 Task: Look for space in Jining, China from 7th July, 2023 to 15th July, 2023 for 6 adults in price range Rs.15000 to Rs.20000. Place can be entire place with 3 bedrooms having 3 beds and 3 bathrooms. Property type can be house, flat, guest house. Booking option can be shelf check-in. Required host language is Chinese (Simplified).
Action: Mouse moved to (679, 98)
Screenshot: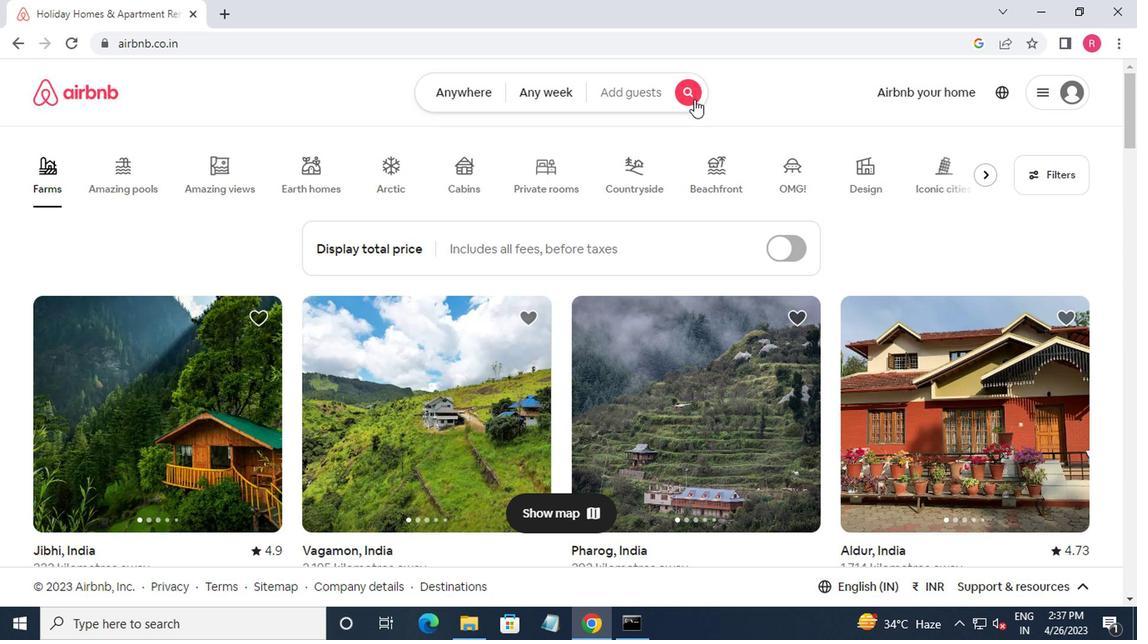 
Action: Mouse pressed left at (679, 98)
Screenshot: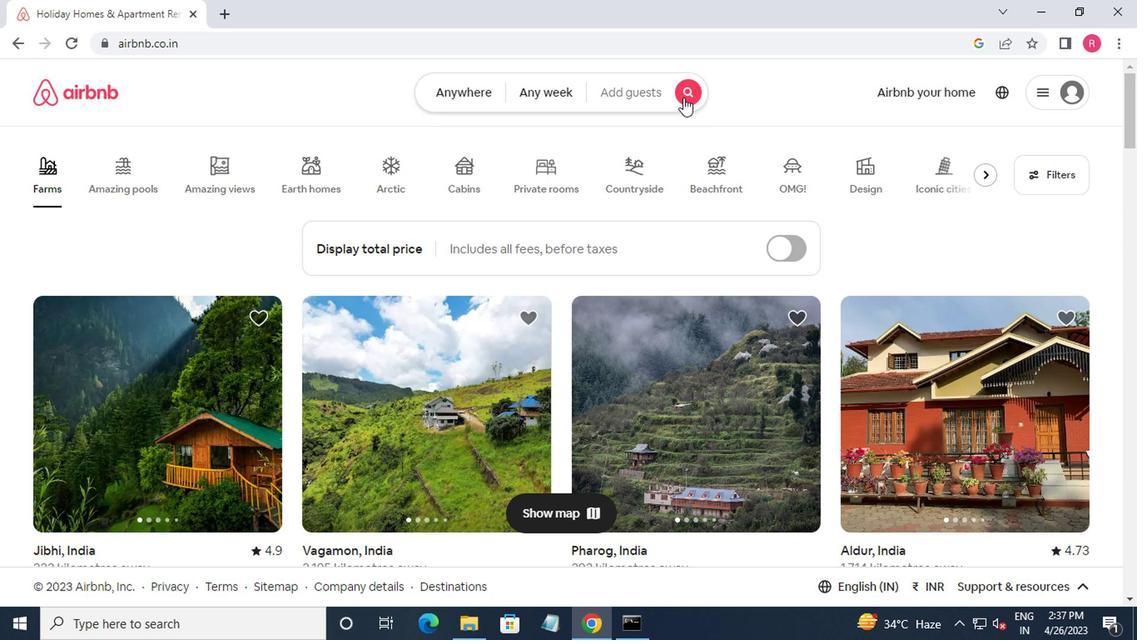
Action: Mouse moved to (417, 159)
Screenshot: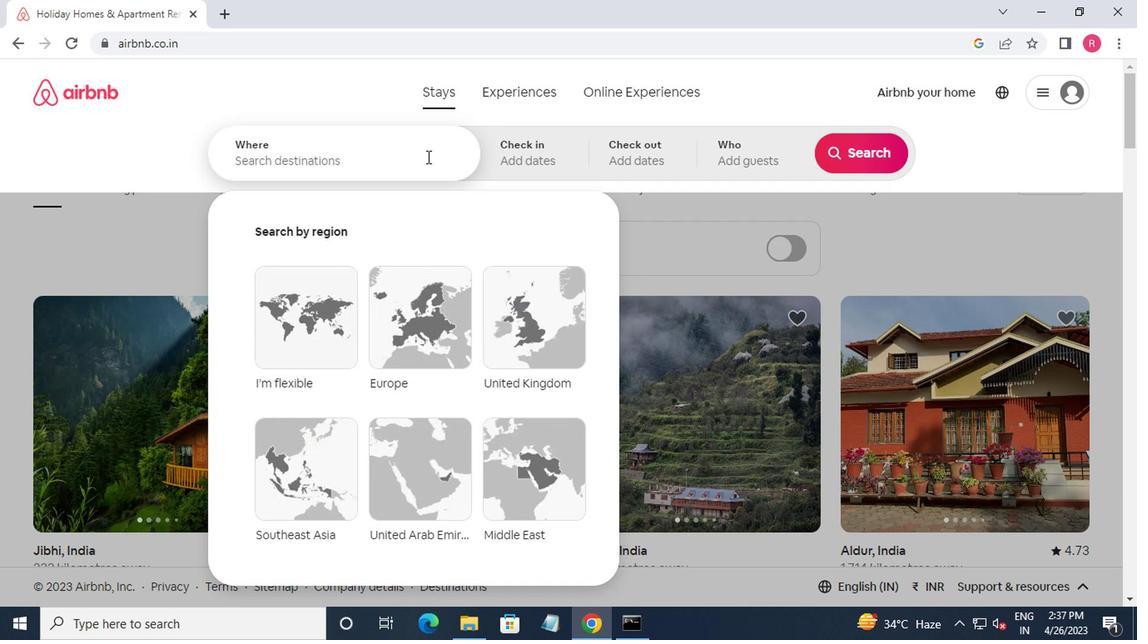 
Action: Mouse pressed left at (417, 159)
Screenshot: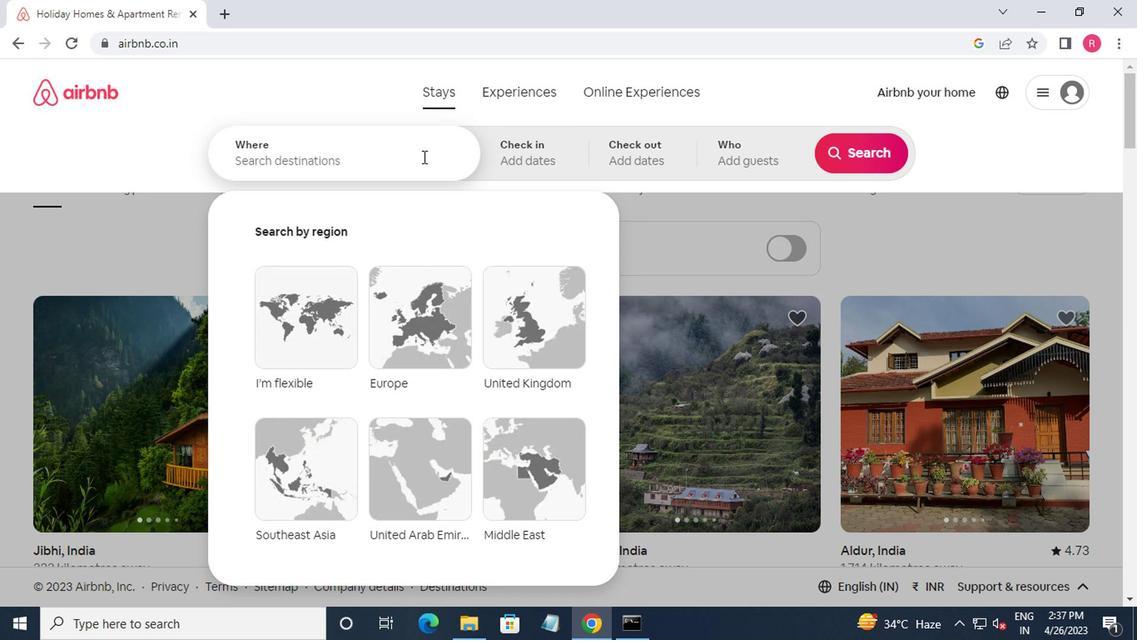 
Action: Mouse moved to (417, 159)
Screenshot: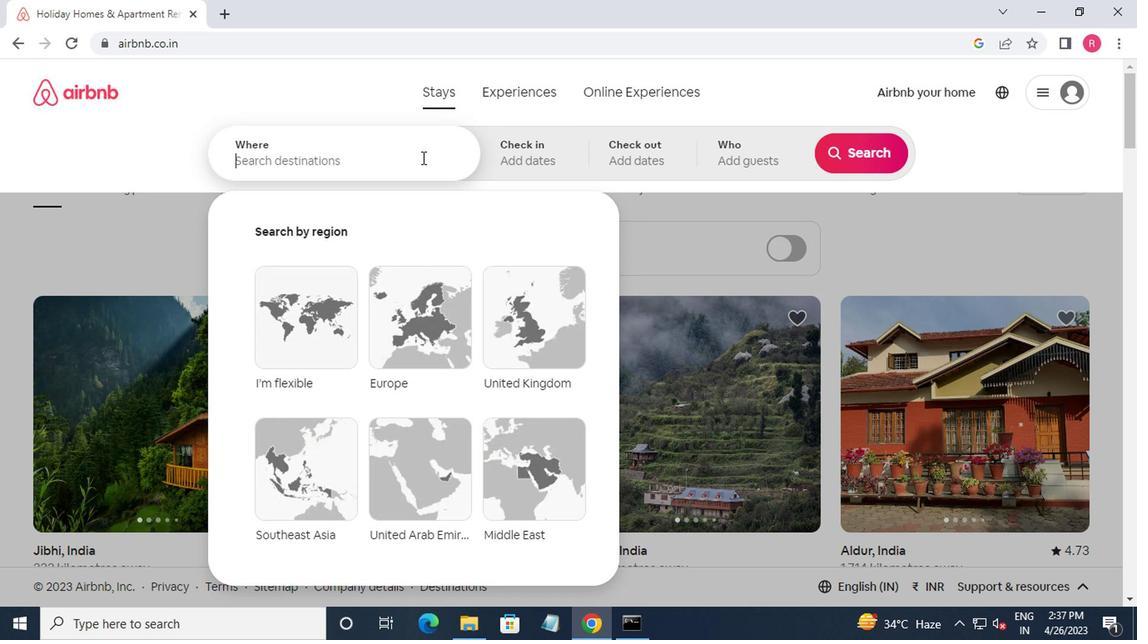 
Action: Key pressed jining,china<Key.enter>
Screenshot: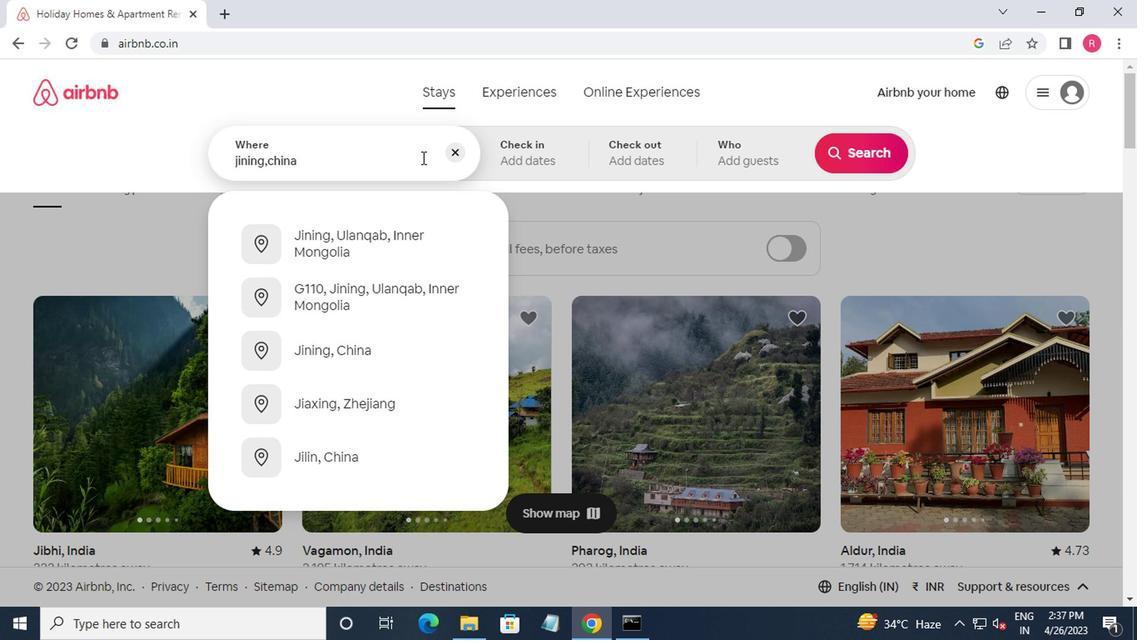 
Action: Mouse moved to (842, 288)
Screenshot: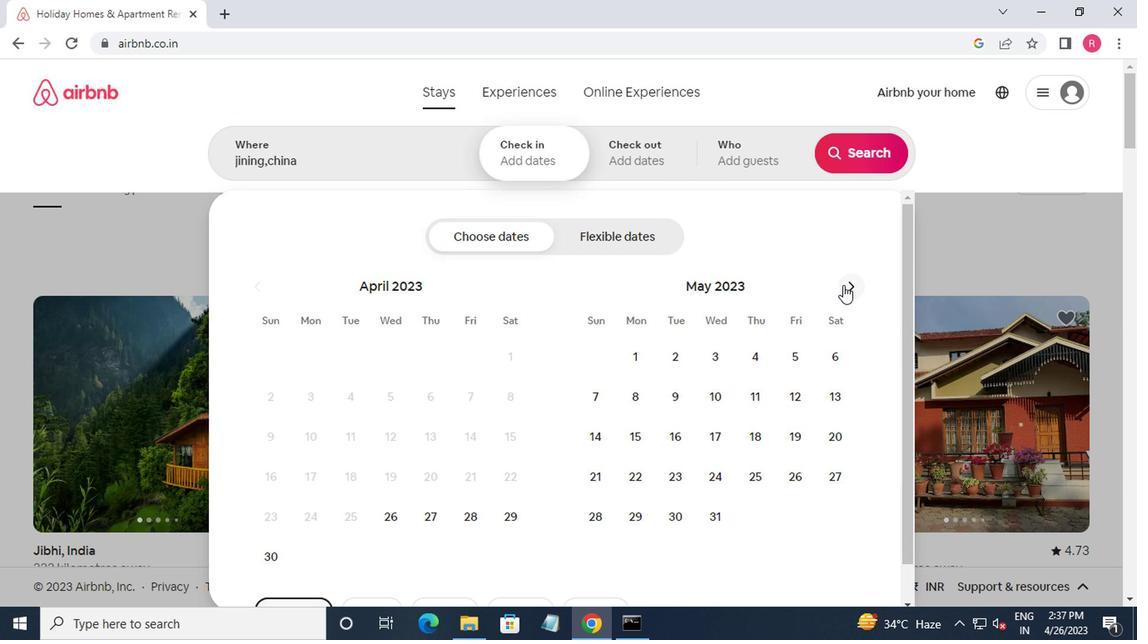 
Action: Mouse pressed left at (842, 288)
Screenshot: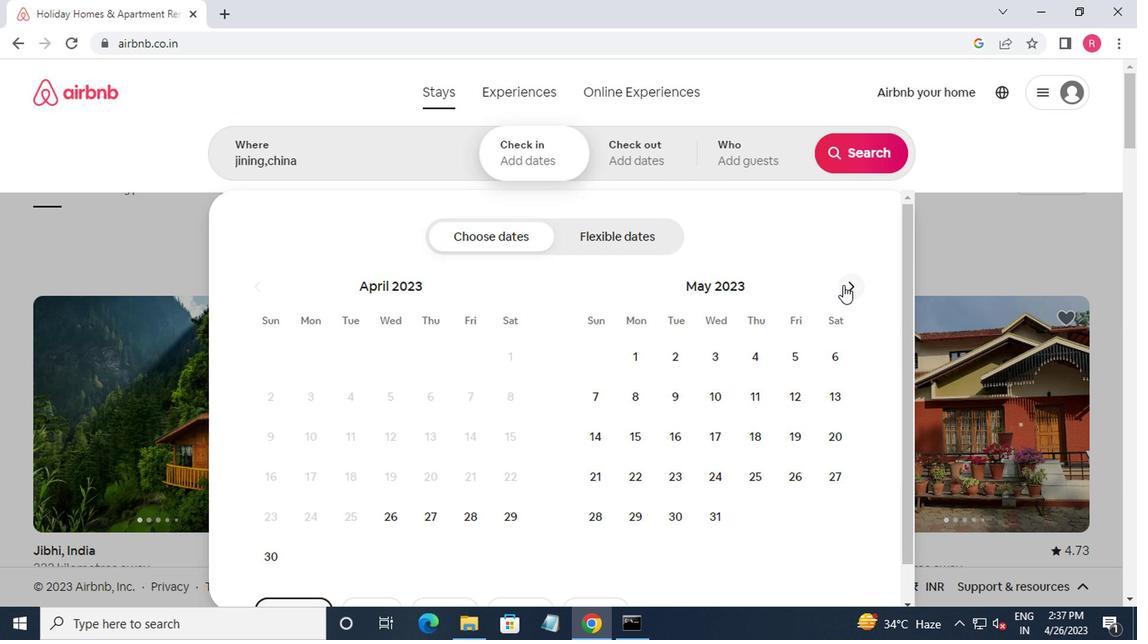 
Action: Mouse moved to (842, 288)
Screenshot: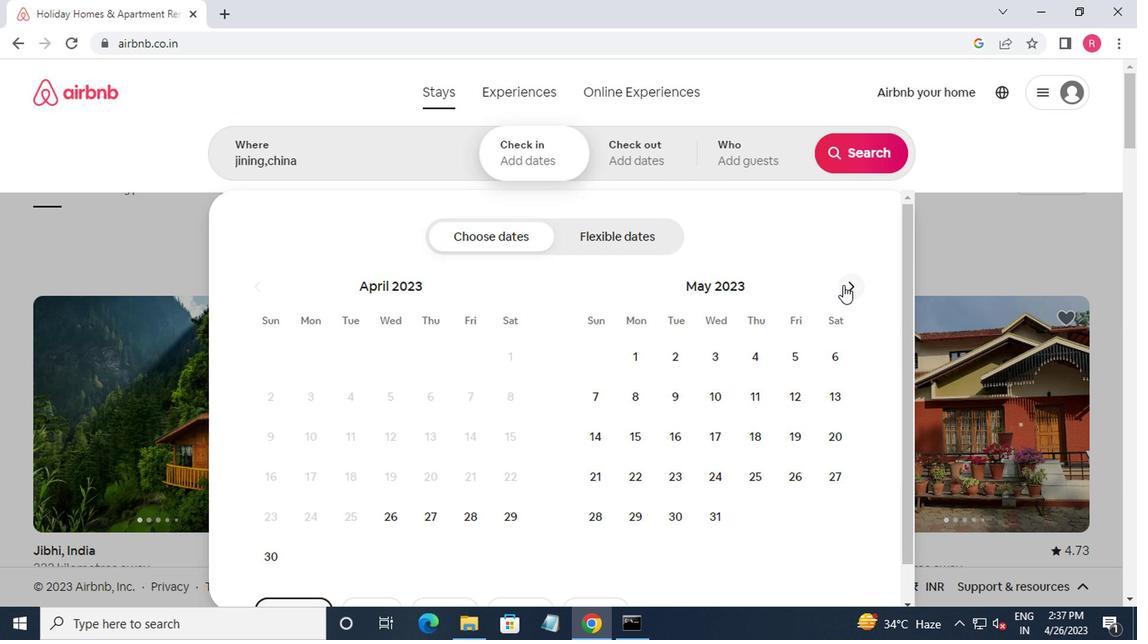 
Action: Mouse pressed left at (842, 288)
Screenshot: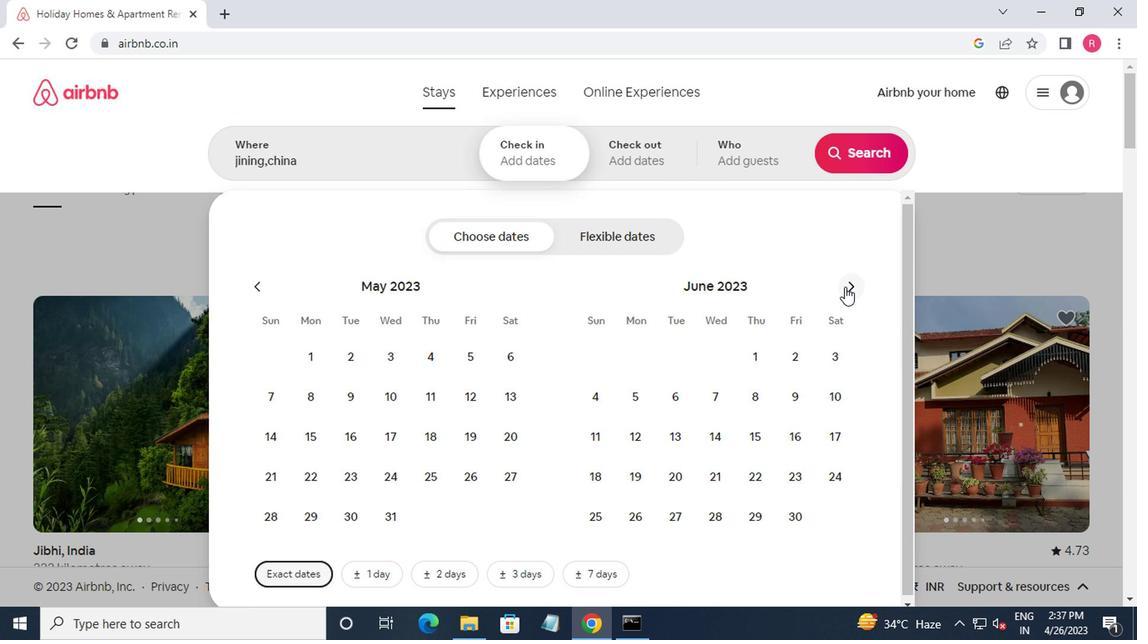 
Action: Mouse moved to (785, 400)
Screenshot: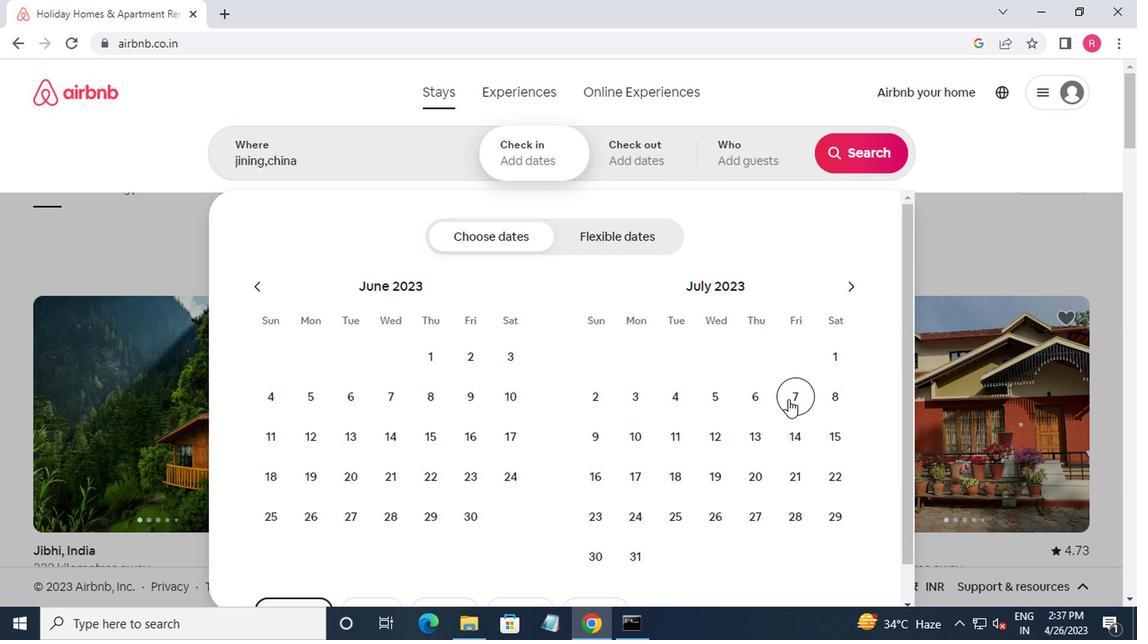 
Action: Mouse pressed left at (785, 400)
Screenshot: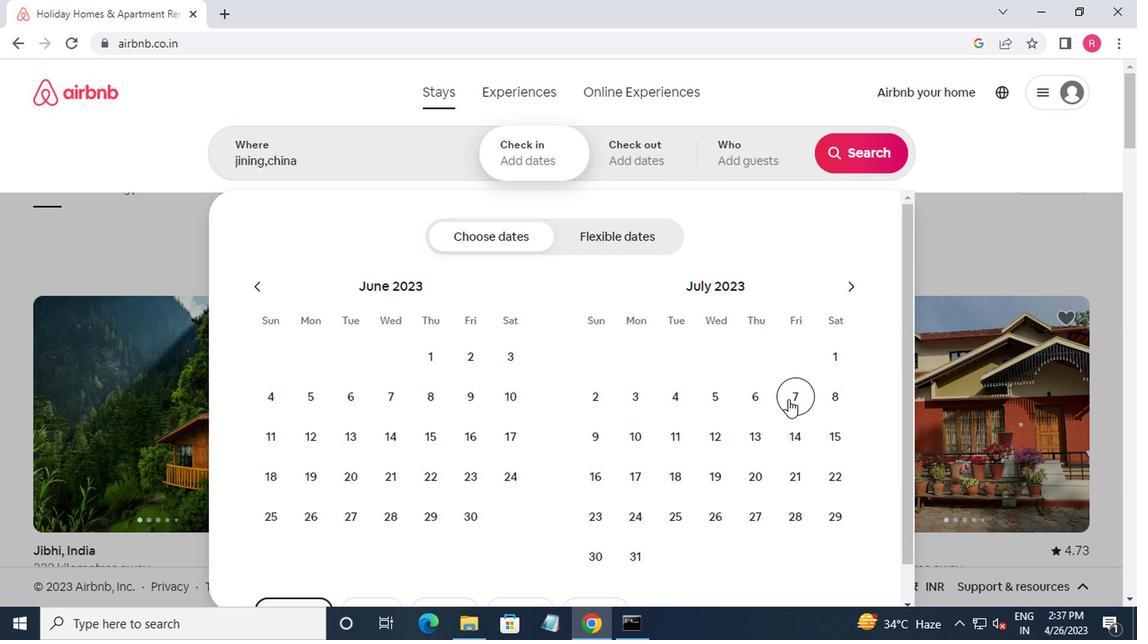 
Action: Mouse moved to (830, 433)
Screenshot: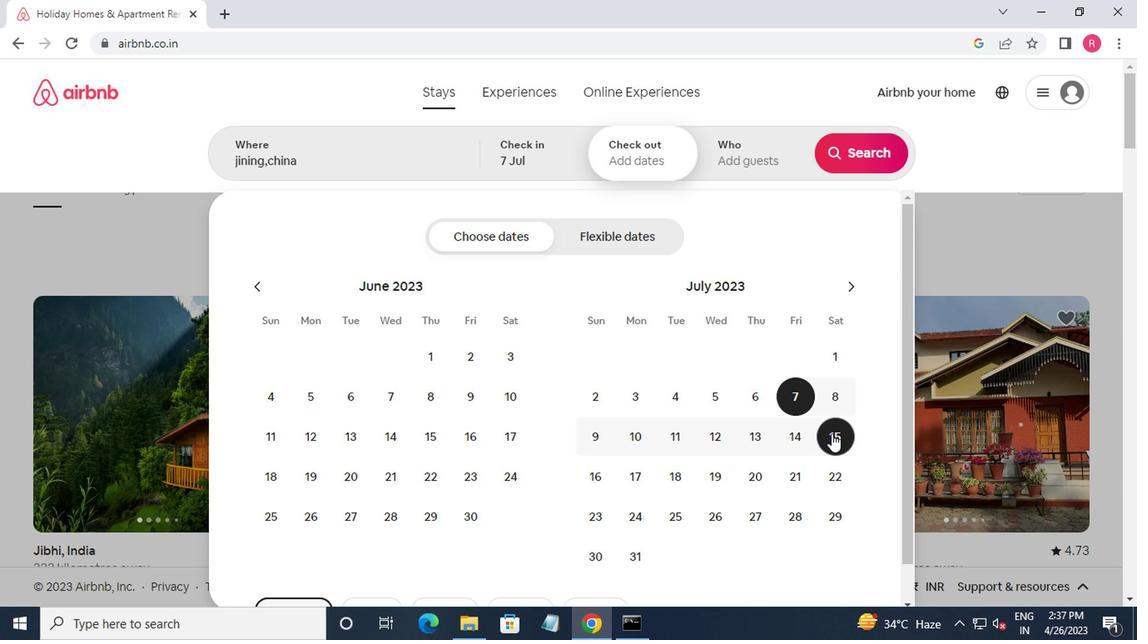 
Action: Mouse pressed left at (830, 433)
Screenshot: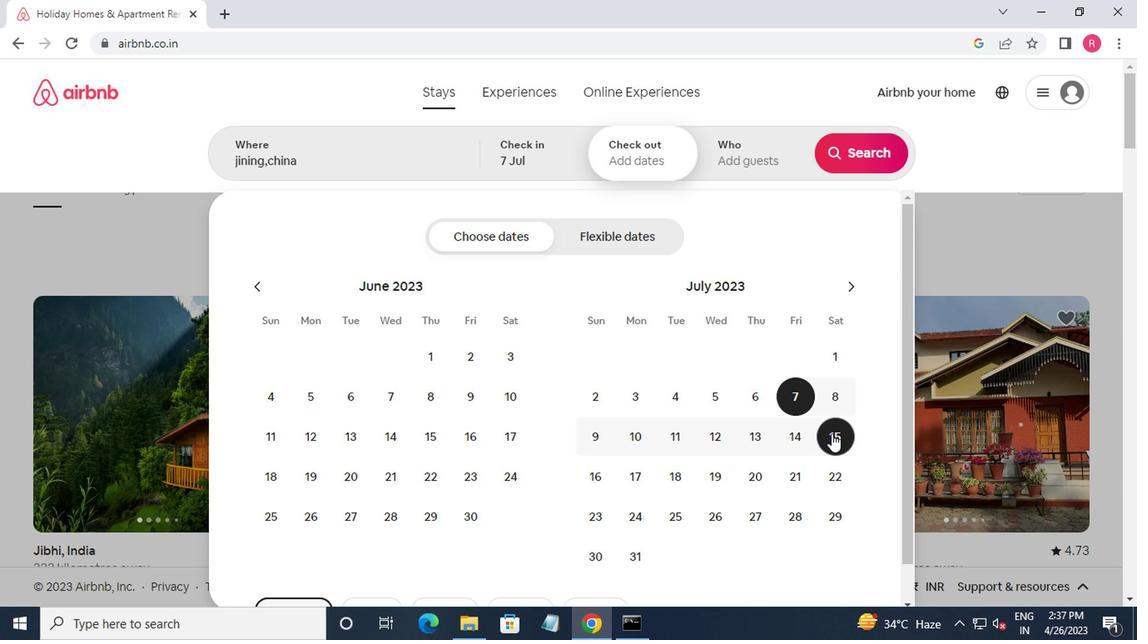 
Action: Mouse moved to (734, 130)
Screenshot: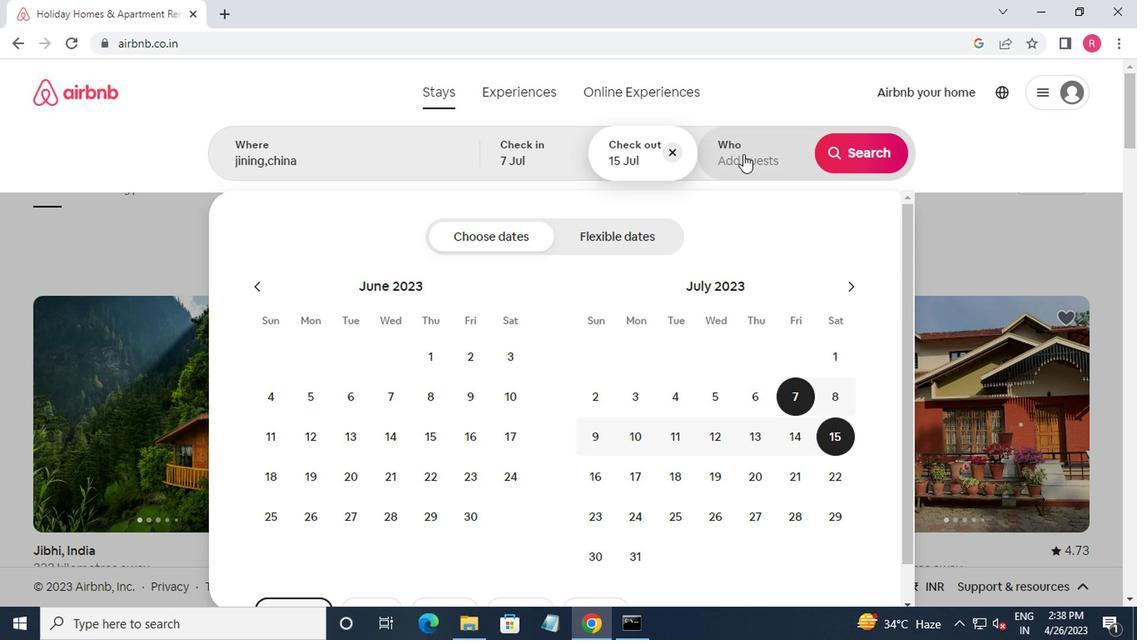 
Action: Mouse pressed left at (734, 130)
Screenshot: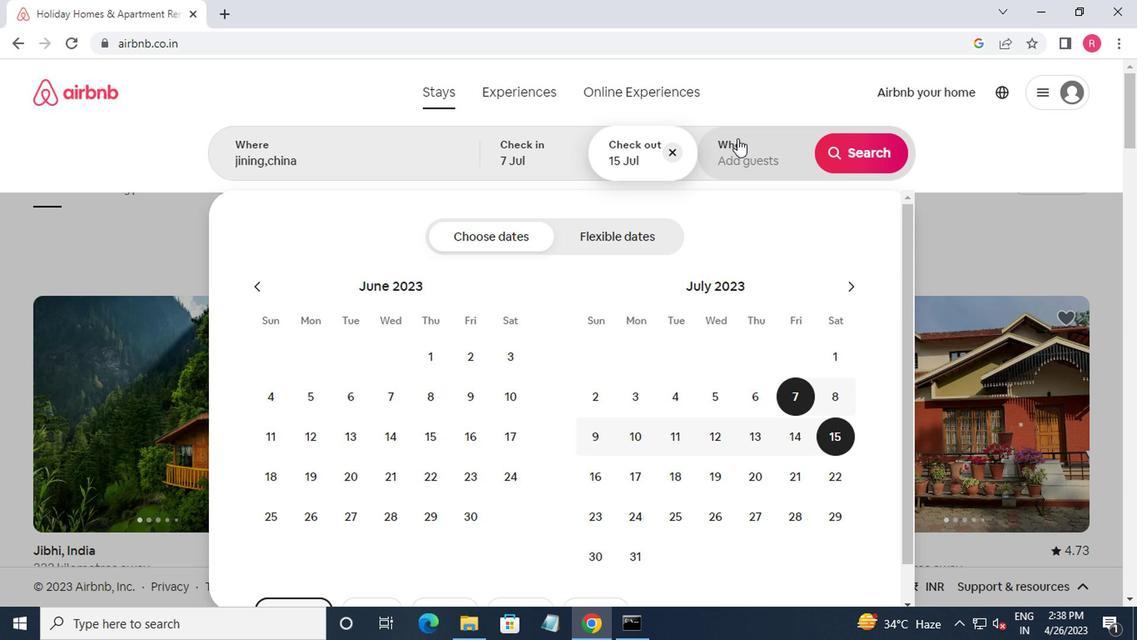 
Action: Mouse moved to (872, 251)
Screenshot: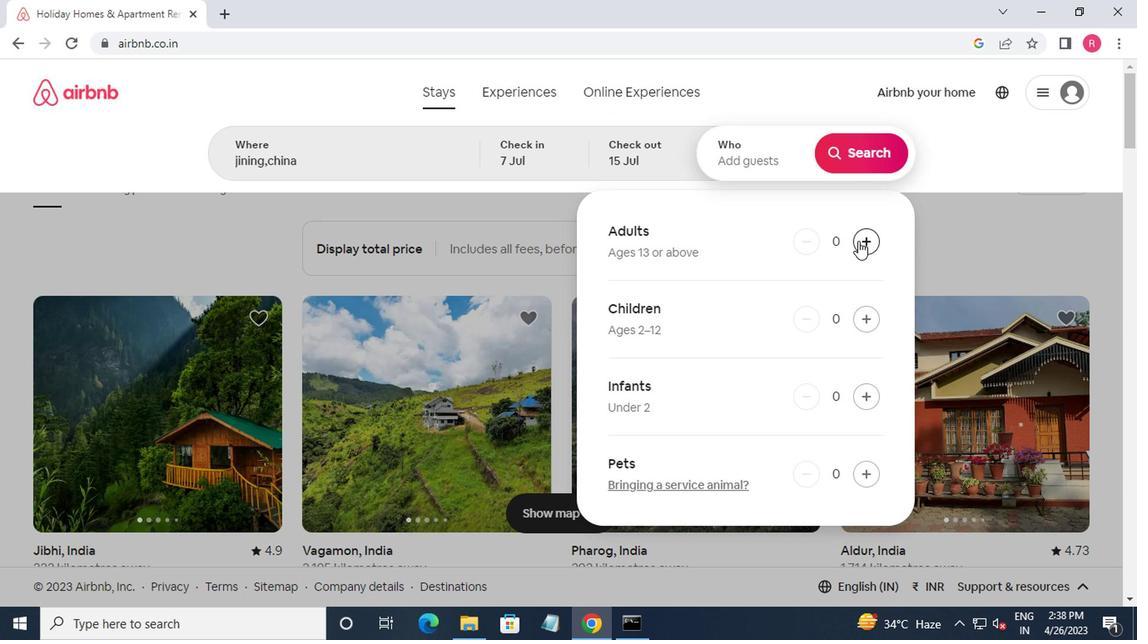 
Action: Mouse pressed left at (872, 251)
Screenshot: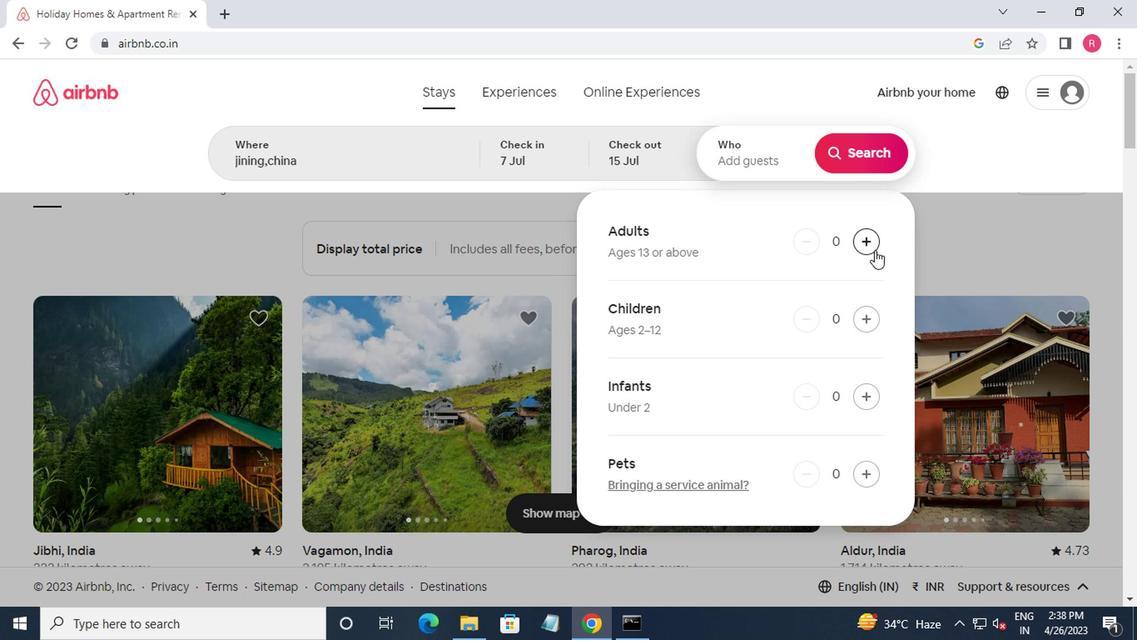 
Action: Mouse pressed left at (872, 251)
Screenshot: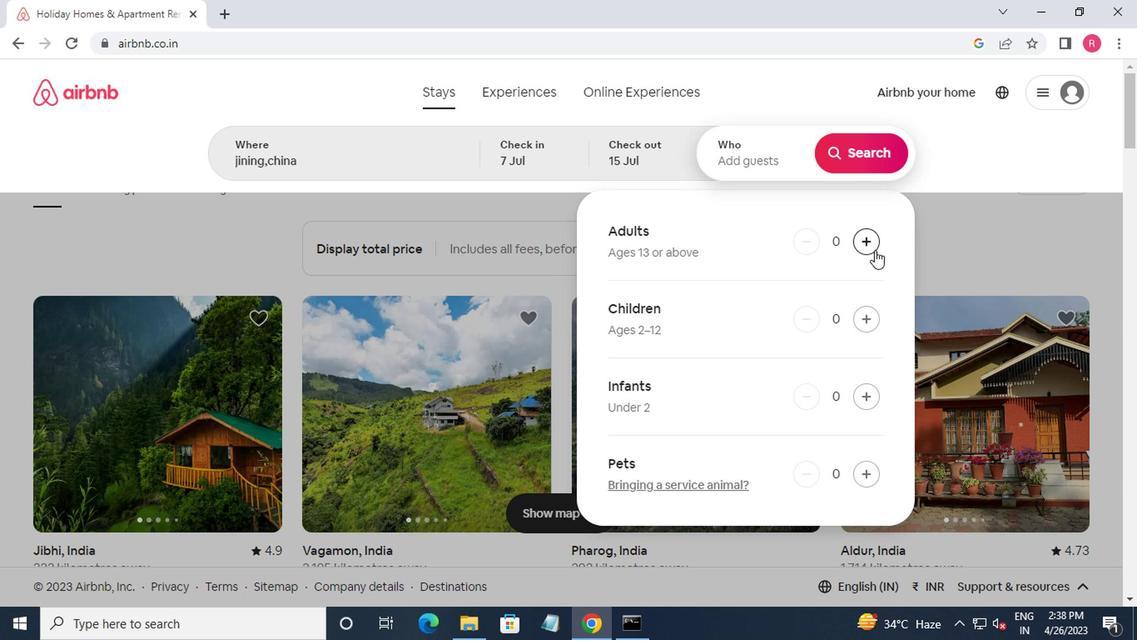 
Action: Mouse moved to (873, 251)
Screenshot: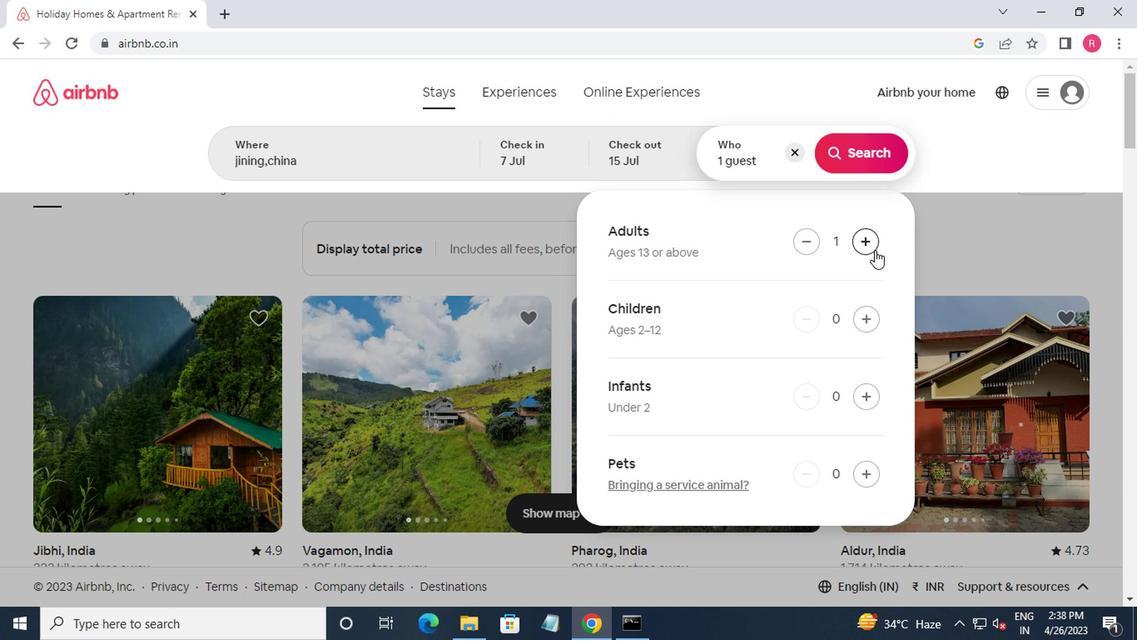 
Action: Mouse pressed left at (873, 251)
Screenshot: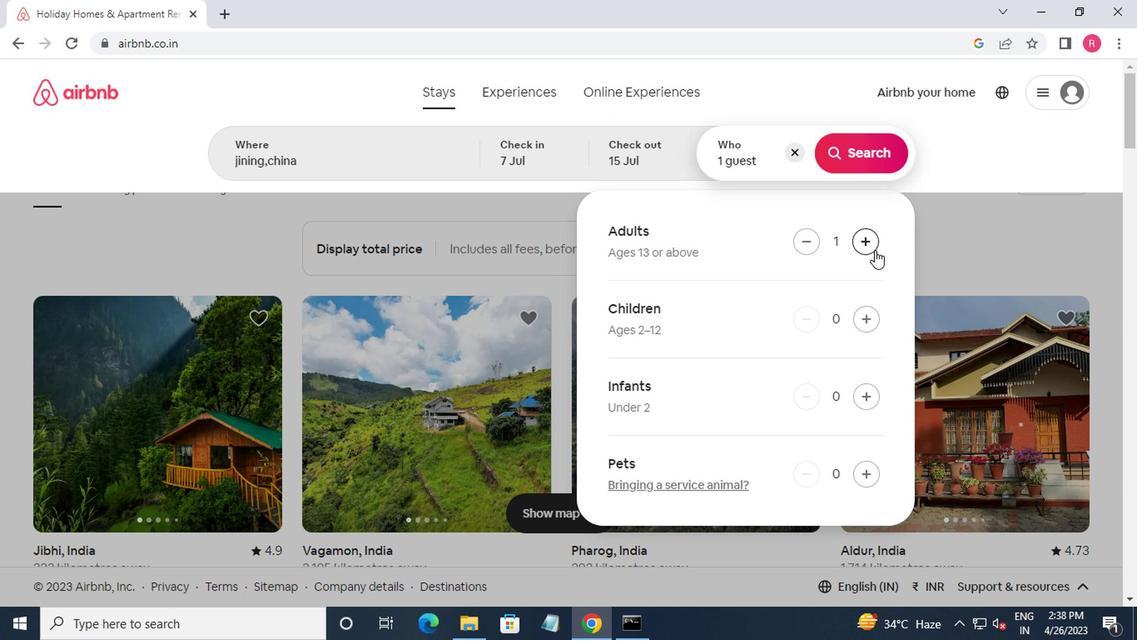 
Action: Mouse pressed left at (873, 251)
Screenshot: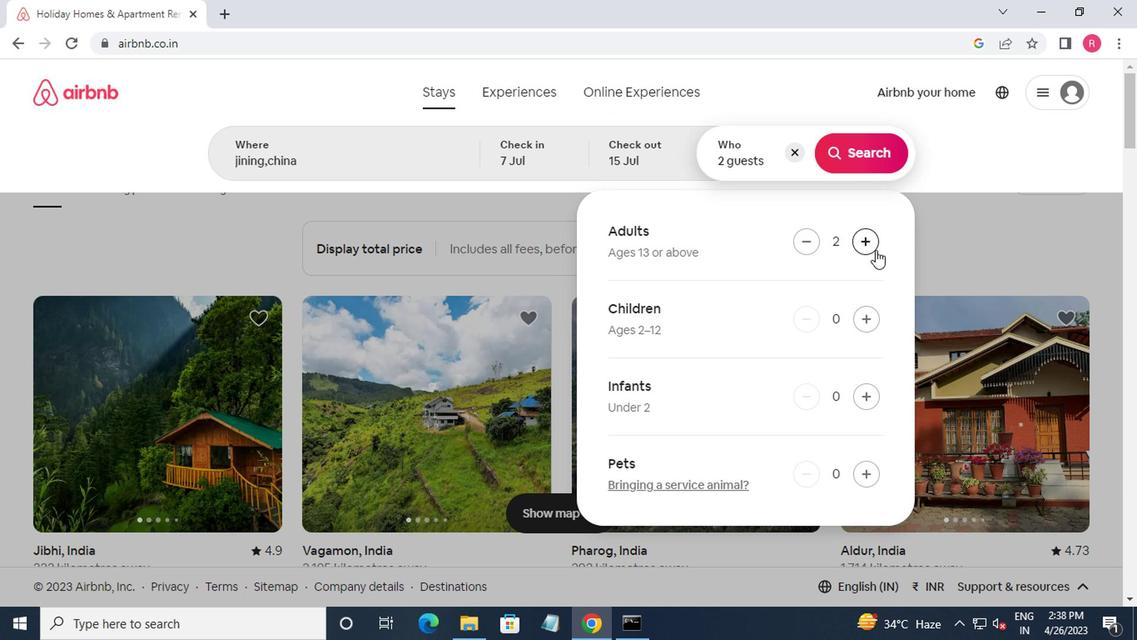 
Action: Mouse pressed left at (873, 251)
Screenshot: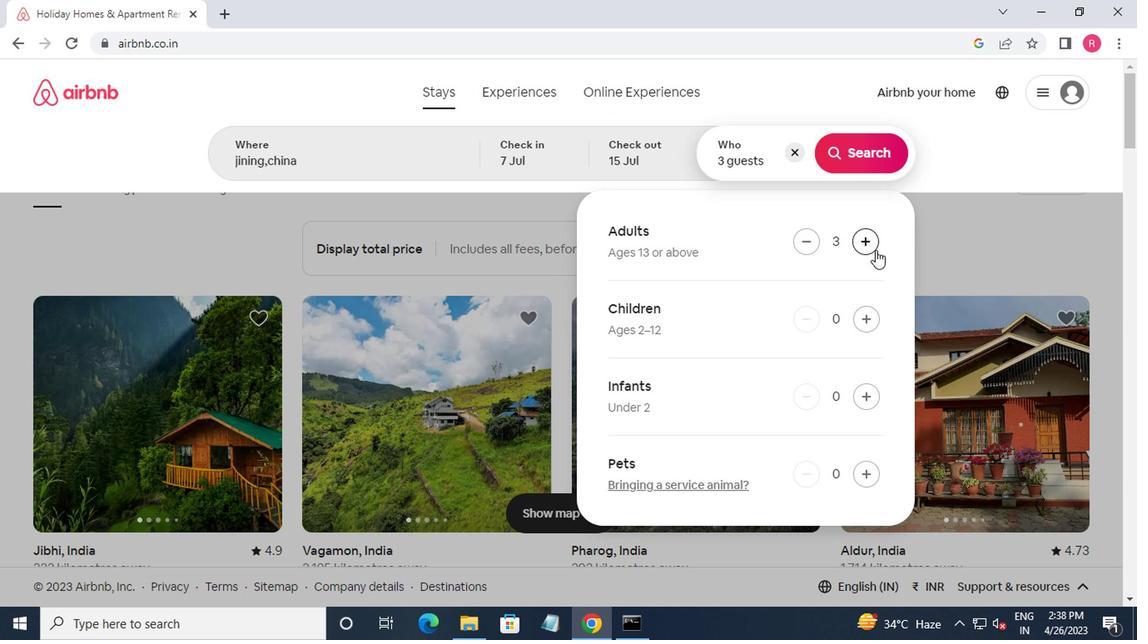 
Action: Mouse moved to (873, 250)
Screenshot: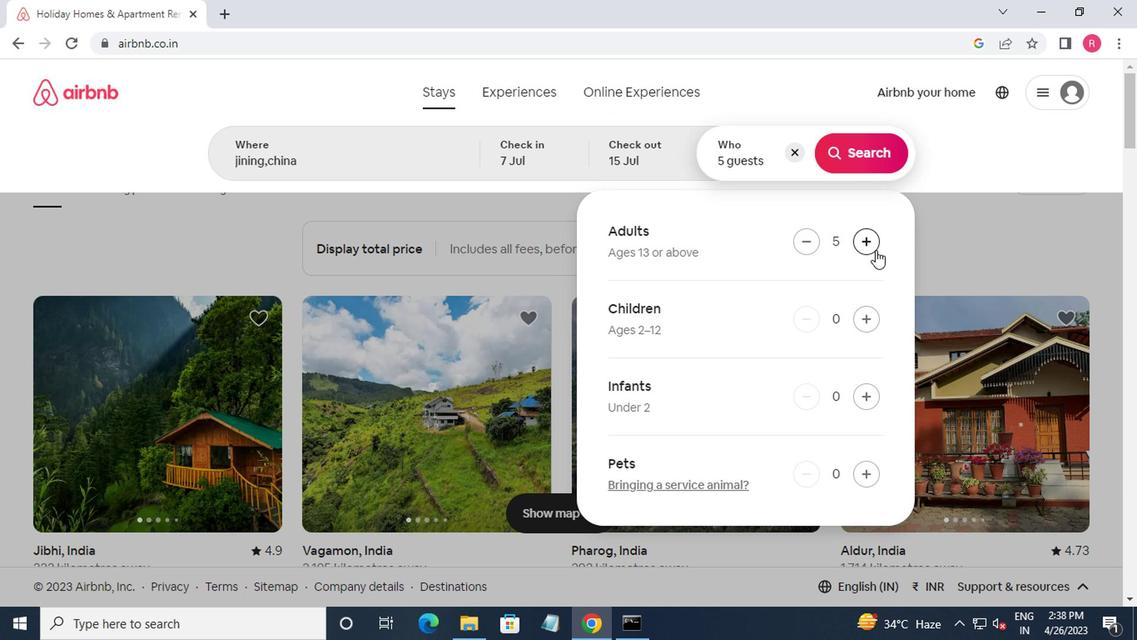 
Action: Mouse pressed left at (873, 250)
Screenshot: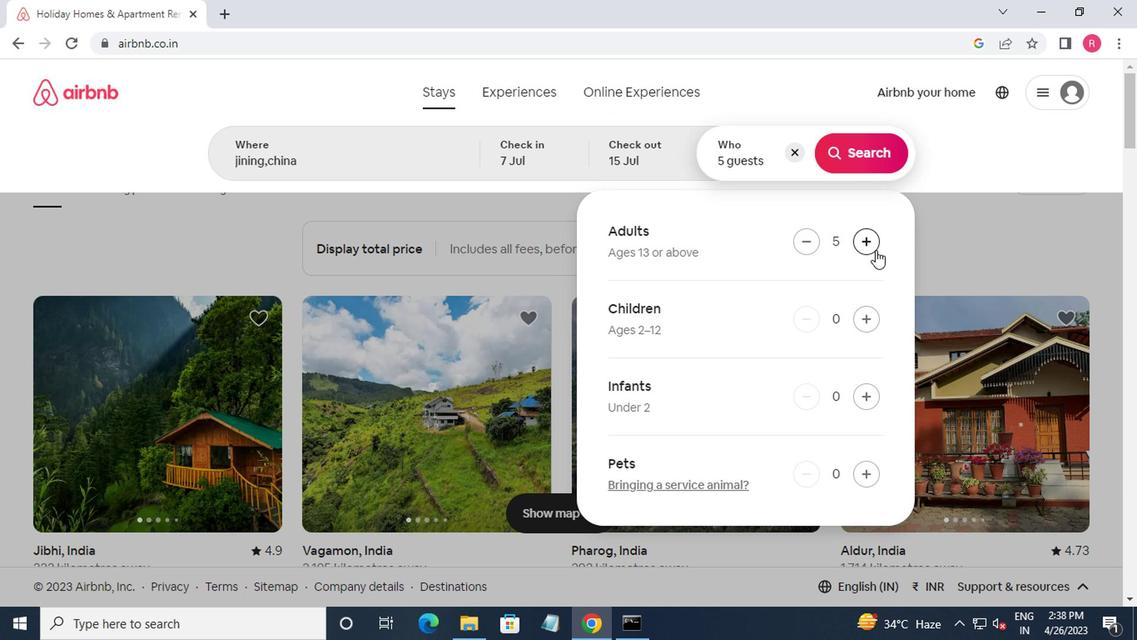 
Action: Mouse moved to (852, 164)
Screenshot: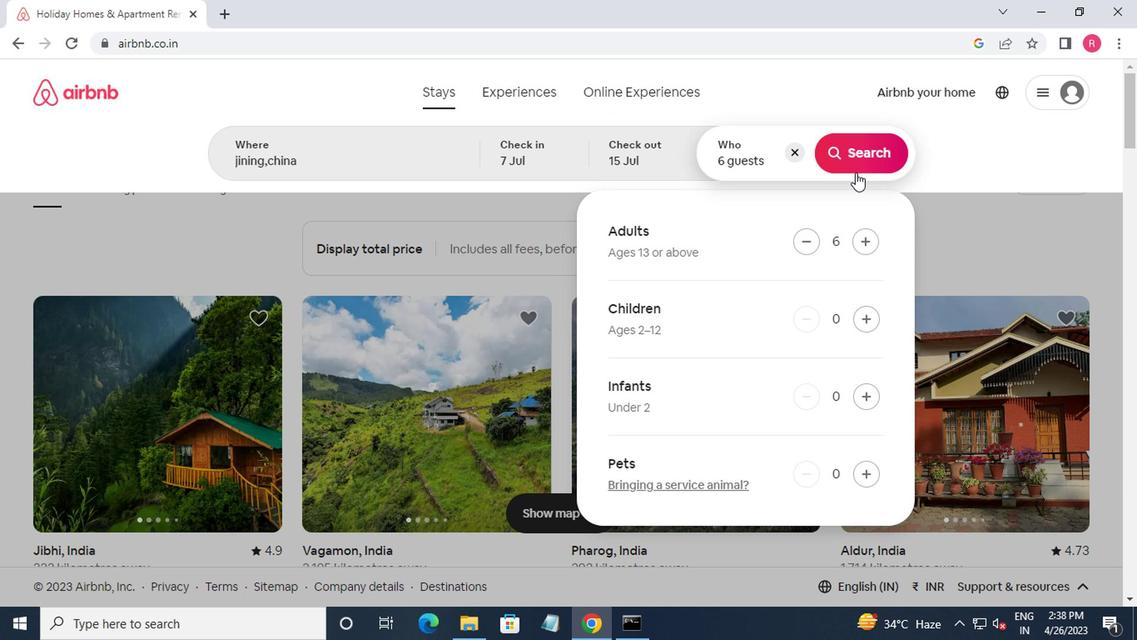 
Action: Mouse pressed left at (852, 164)
Screenshot: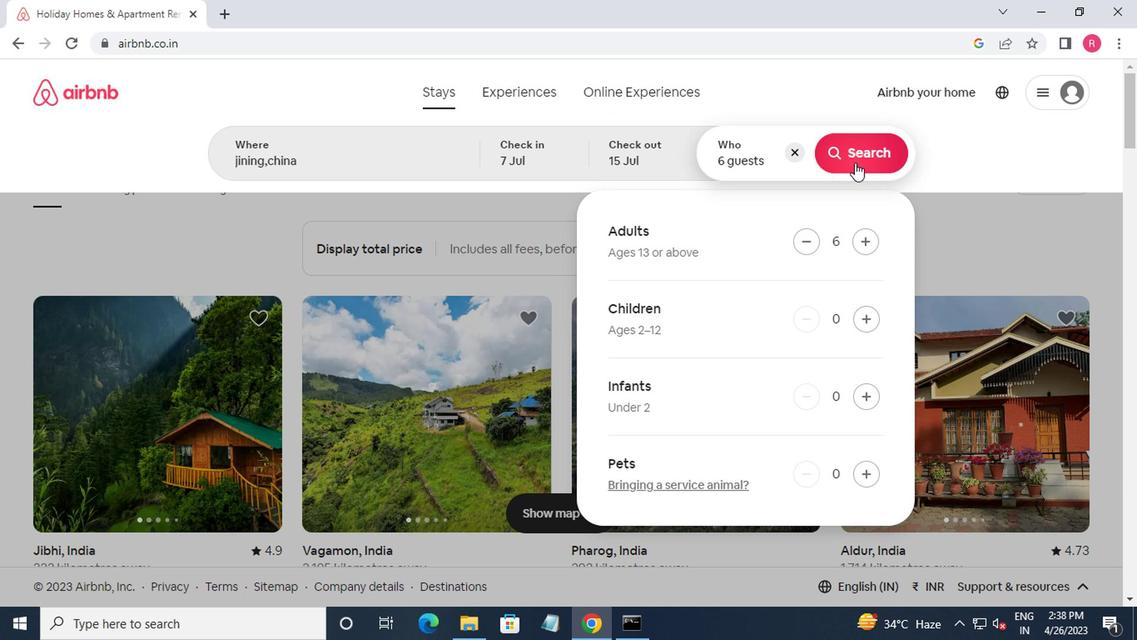
Action: Mouse moved to (1053, 164)
Screenshot: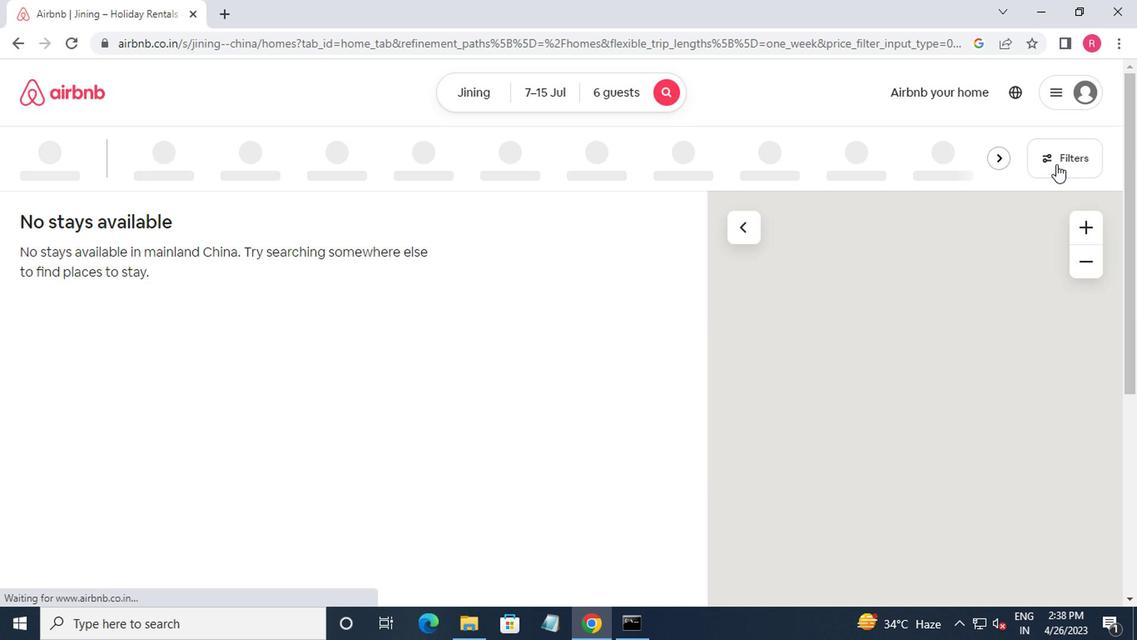 
Action: Mouse pressed left at (1053, 164)
Screenshot: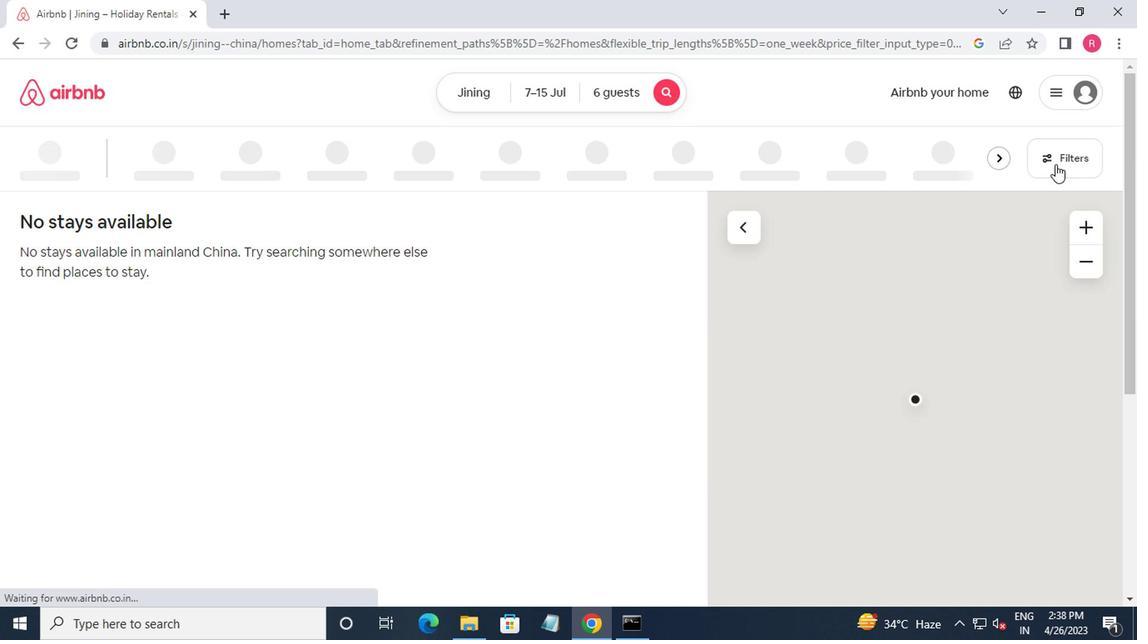
Action: Mouse moved to (368, 274)
Screenshot: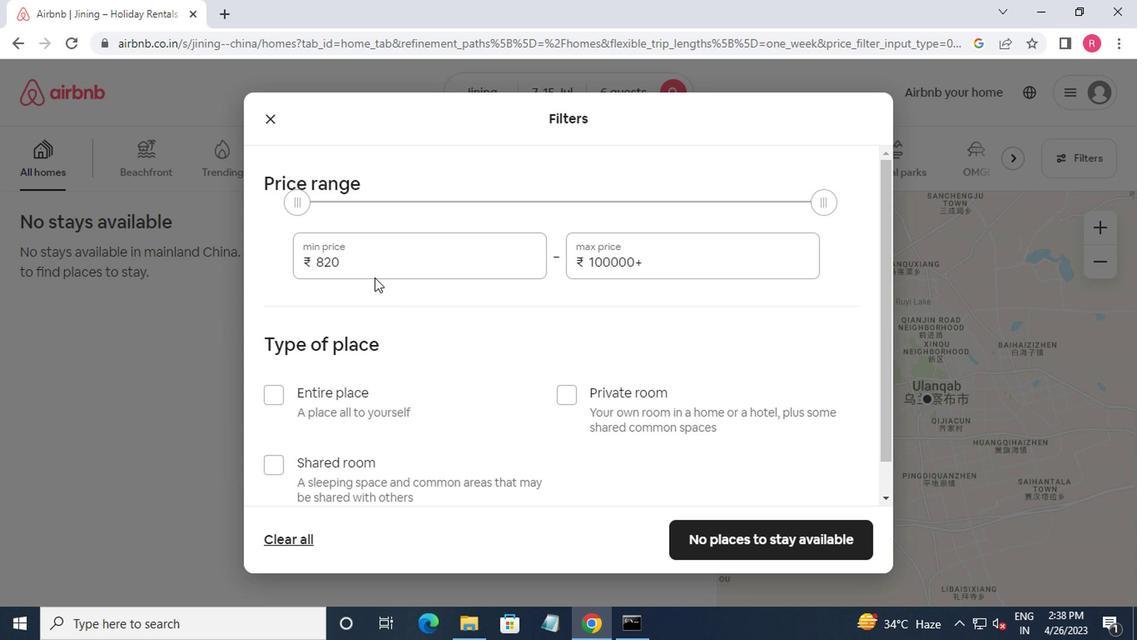 
Action: Mouse pressed left at (368, 274)
Screenshot: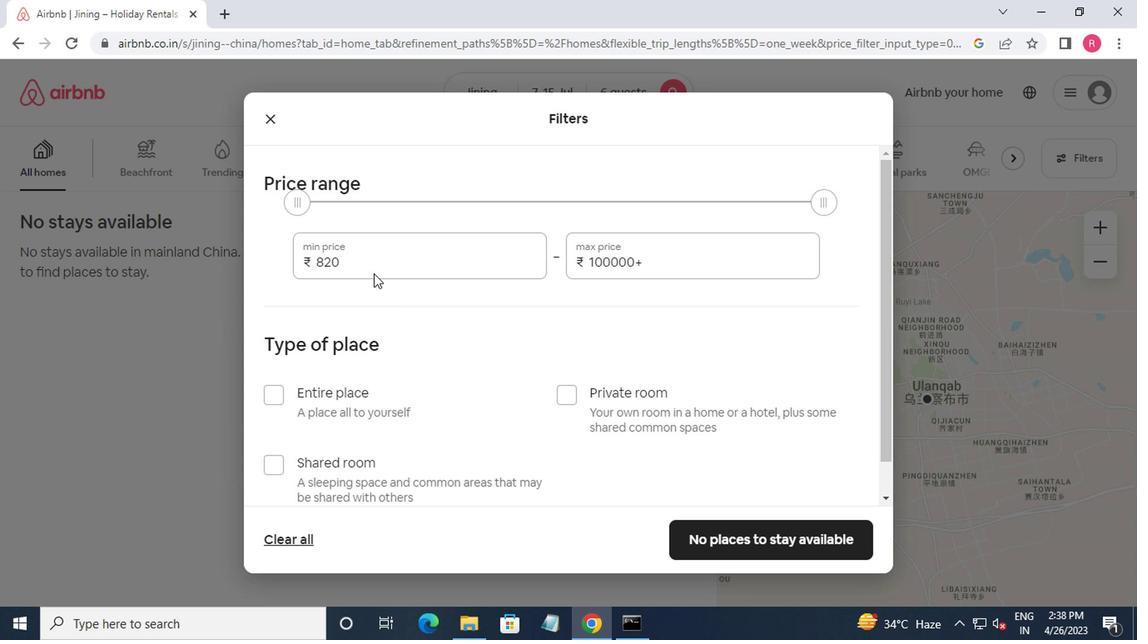 
Action: Mouse moved to (361, 267)
Screenshot: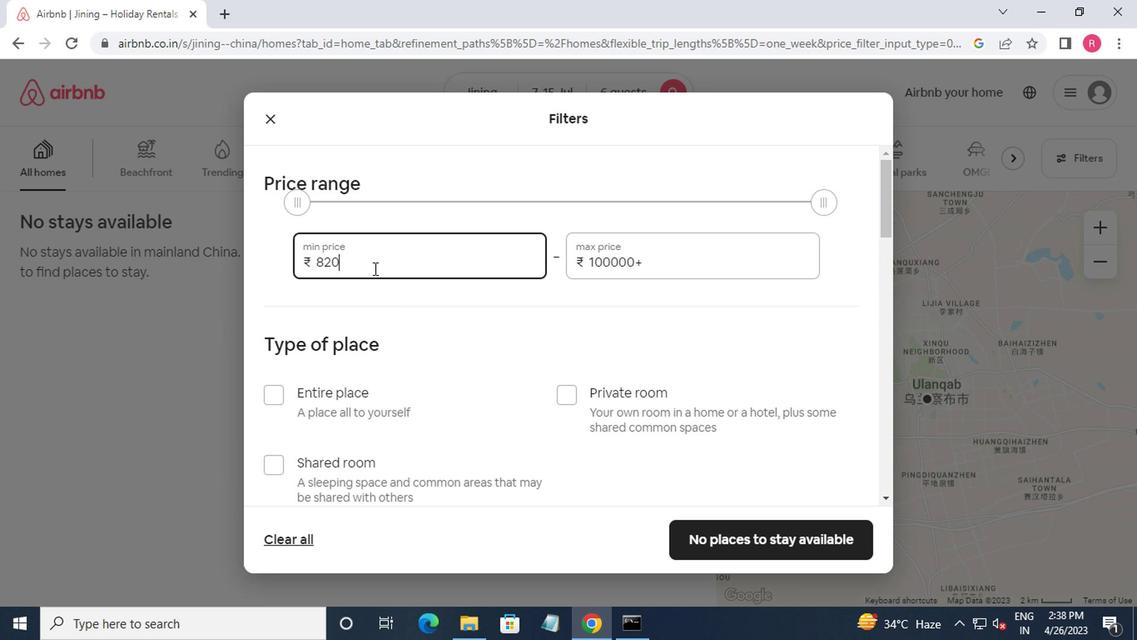 
Action: Key pressed <Key.backspace><Key.backspace><Key.backspace><Key.backspace>15000<Key.tab>200<Key.backspace><Key.backspace><Key.backspace><Key.backspace><Key.backspace><Key.backspace><Key.backspace>20000
Screenshot: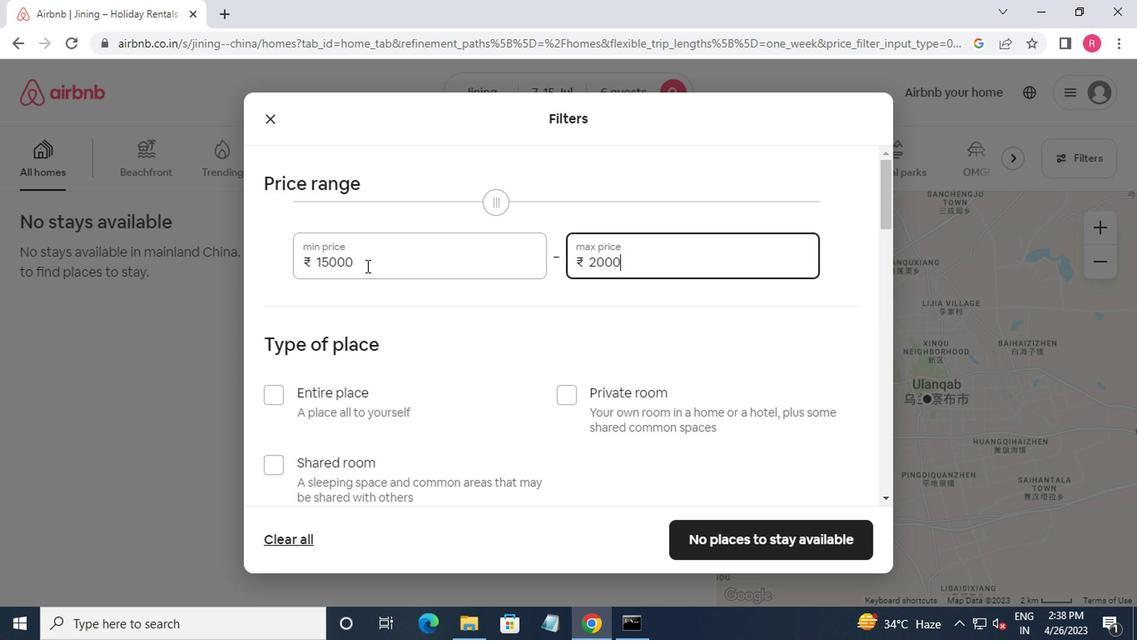 
Action: Mouse moved to (233, 253)
Screenshot: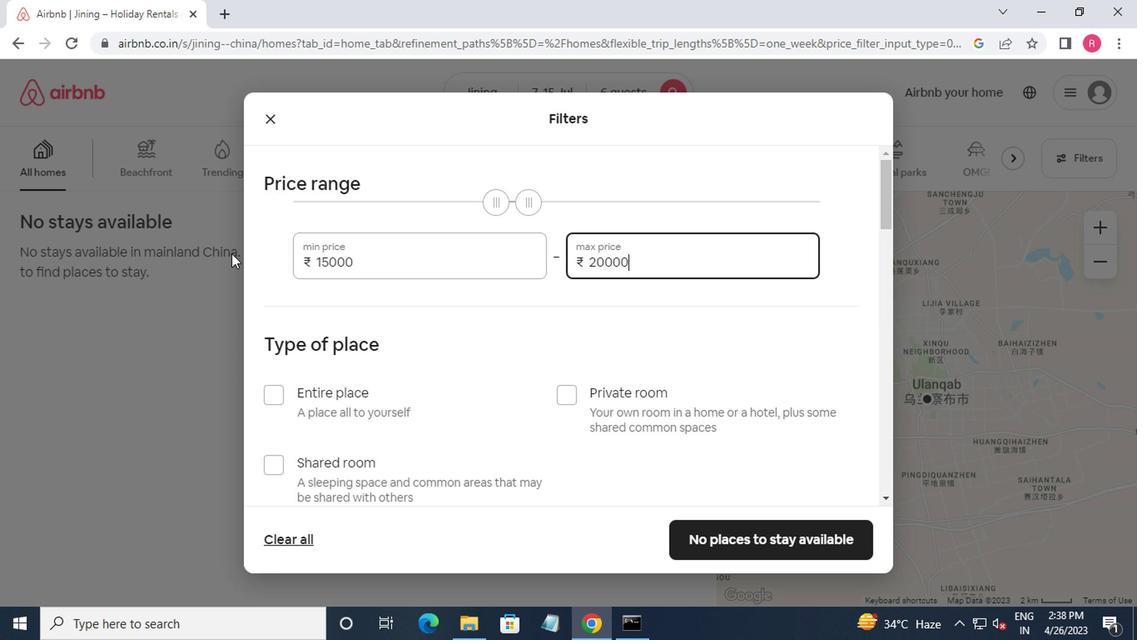 
Action: Mouse scrolled (233, 253) with delta (0, 0)
Screenshot: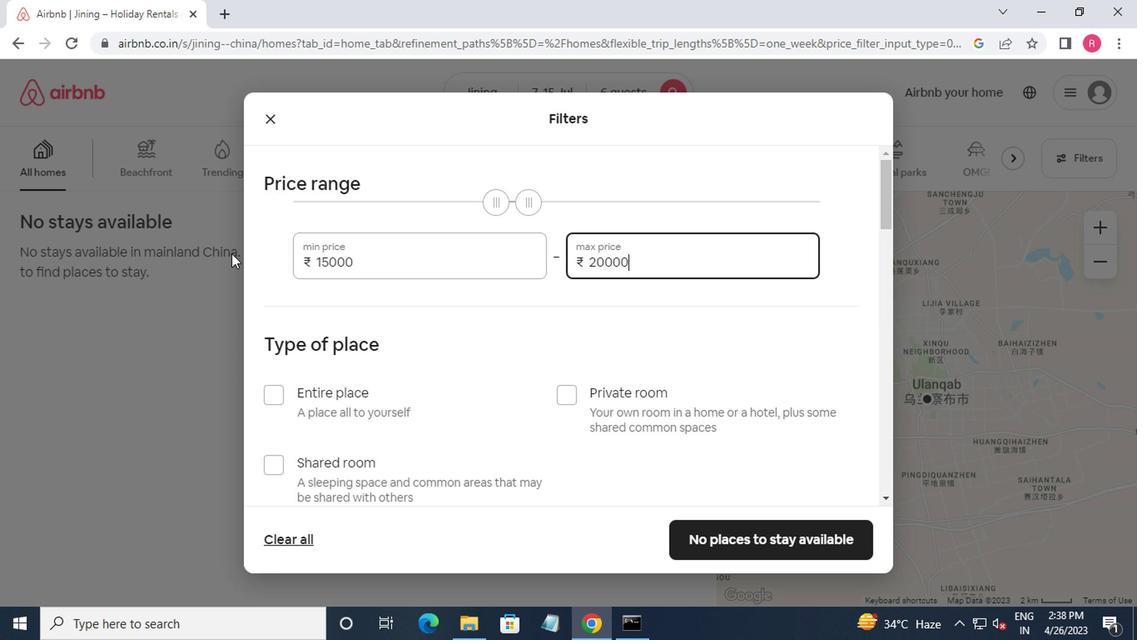 
Action: Mouse moved to (244, 255)
Screenshot: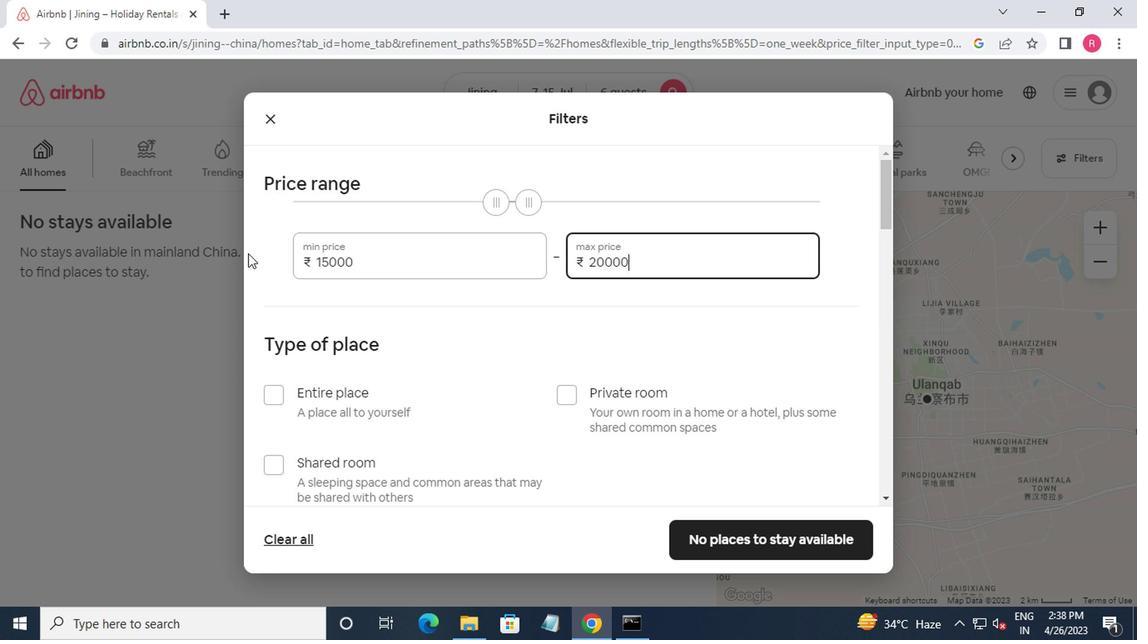 
Action: Mouse scrolled (244, 254) with delta (0, 0)
Screenshot: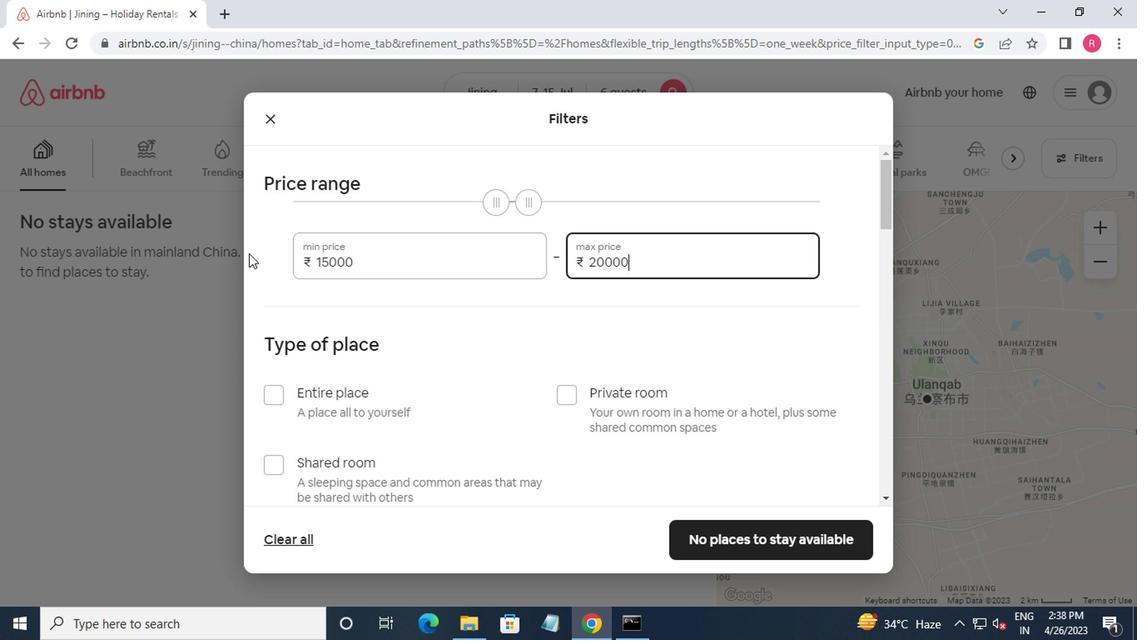 
Action: Mouse moved to (274, 312)
Screenshot: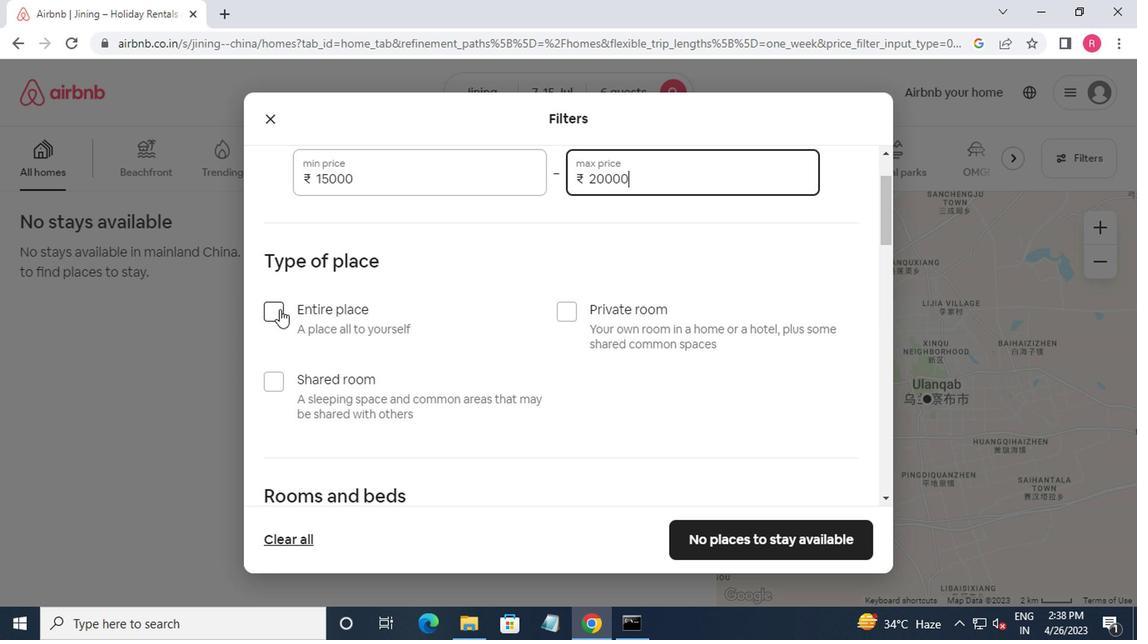 
Action: Mouse pressed left at (274, 312)
Screenshot: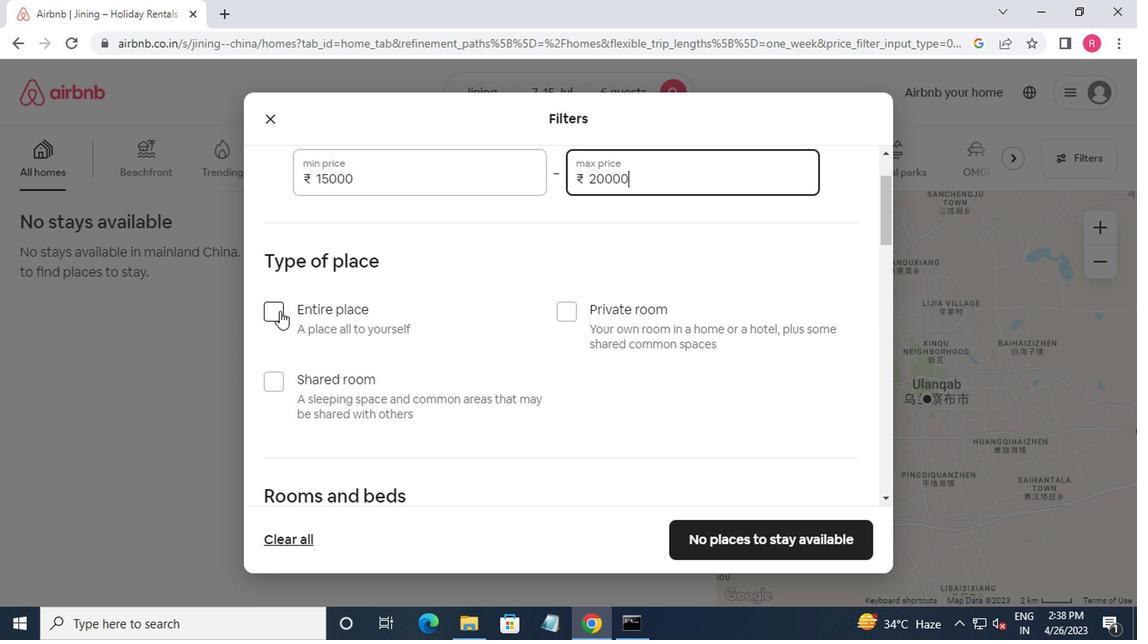 
Action: Mouse moved to (274, 308)
Screenshot: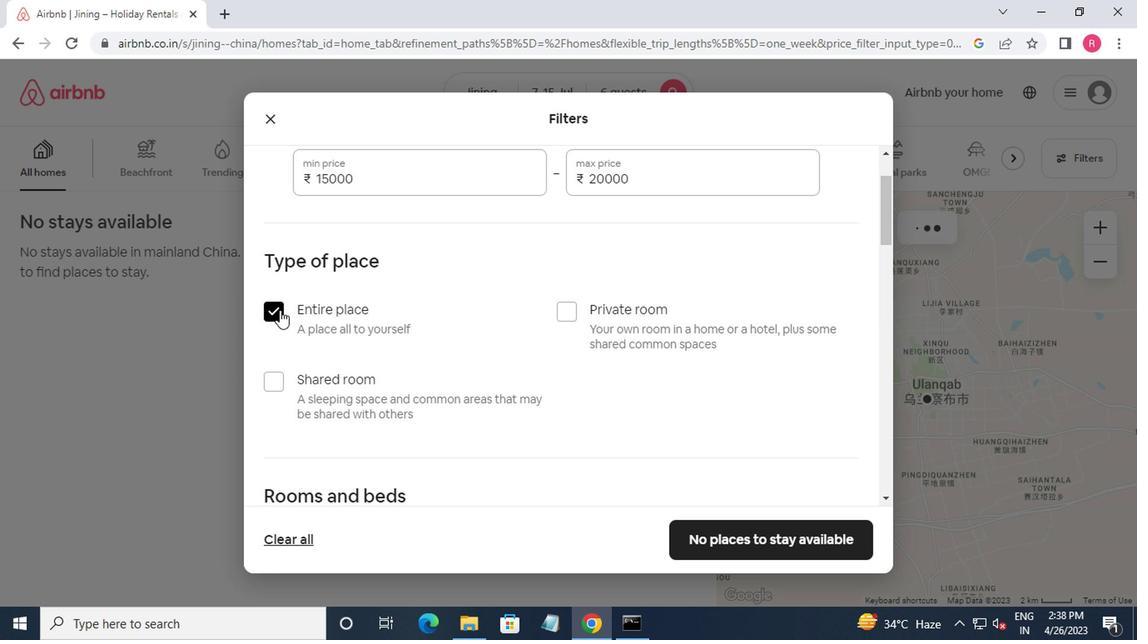 
Action: Mouse scrolled (274, 307) with delta (0, -1)
Screenshot: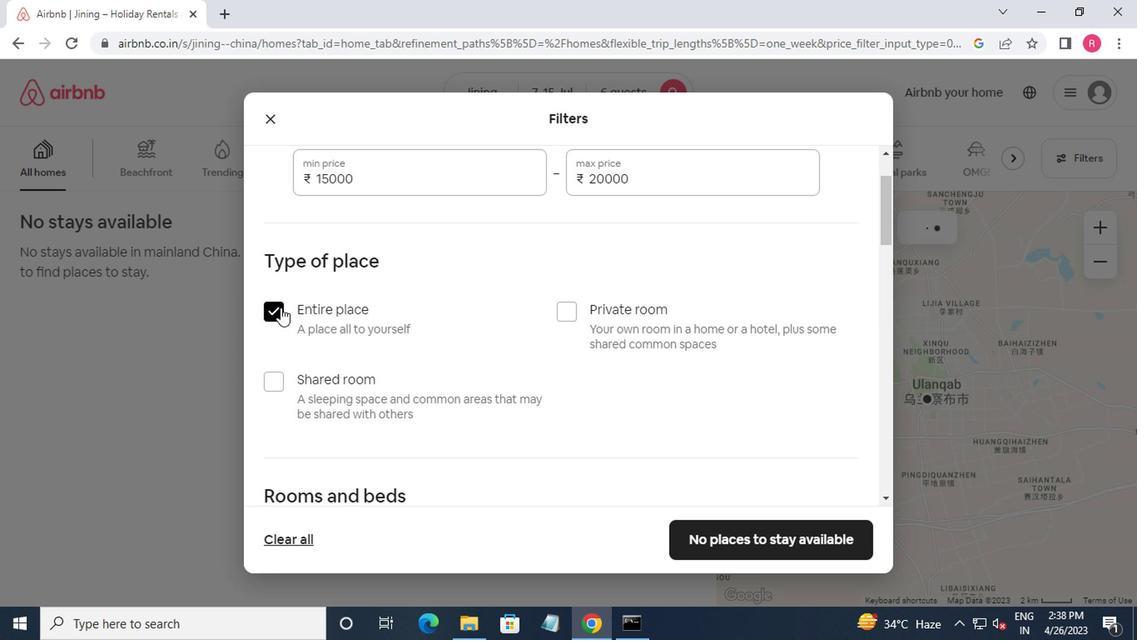 
Action: Mouse scrolled (274, 307) with delta (0, -1)
Screenshot: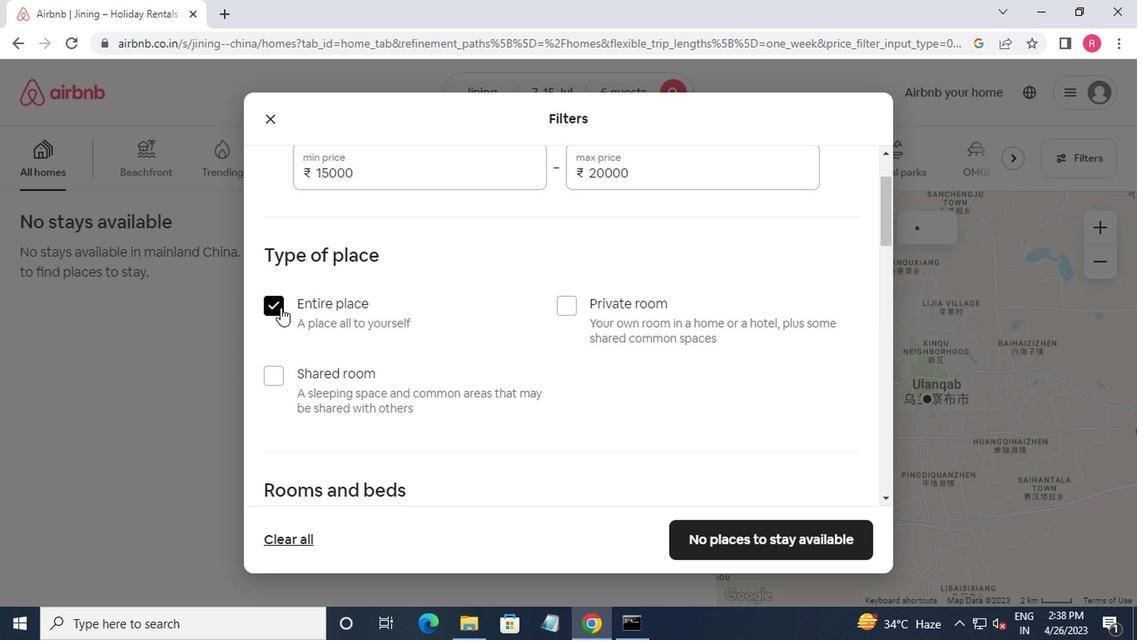 
Action: Mouse moved to (278, 306)
Screenshot: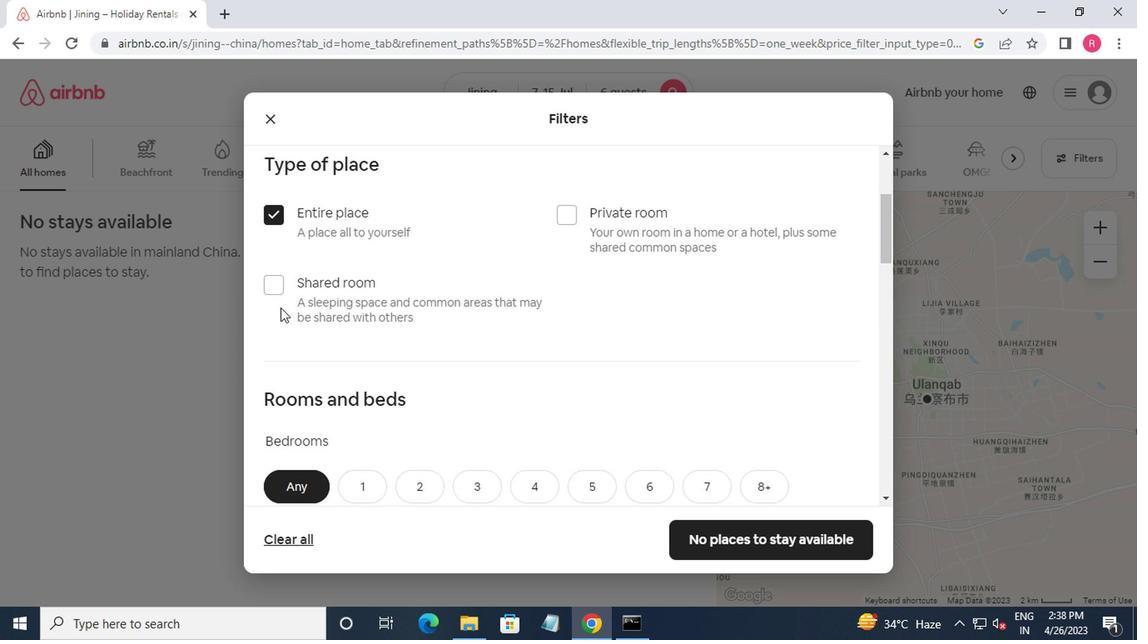 
Action: Mouse scrolled (278, 305) with delta (0, -1)
Screenshot: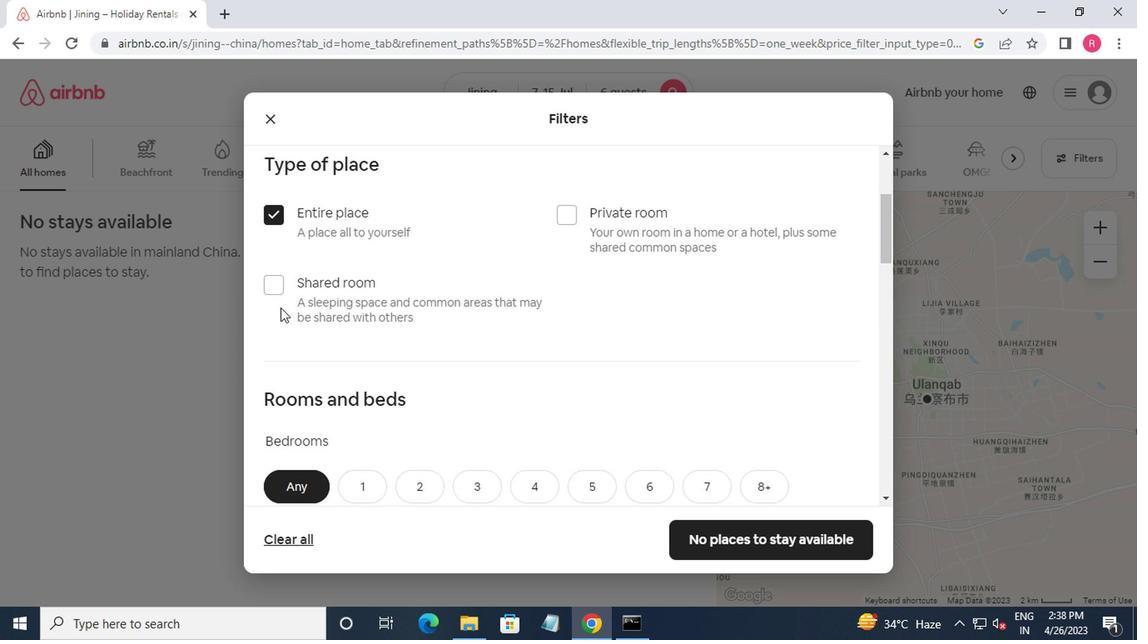 
Action: Mouse moved to (489, 336)
Screenshot: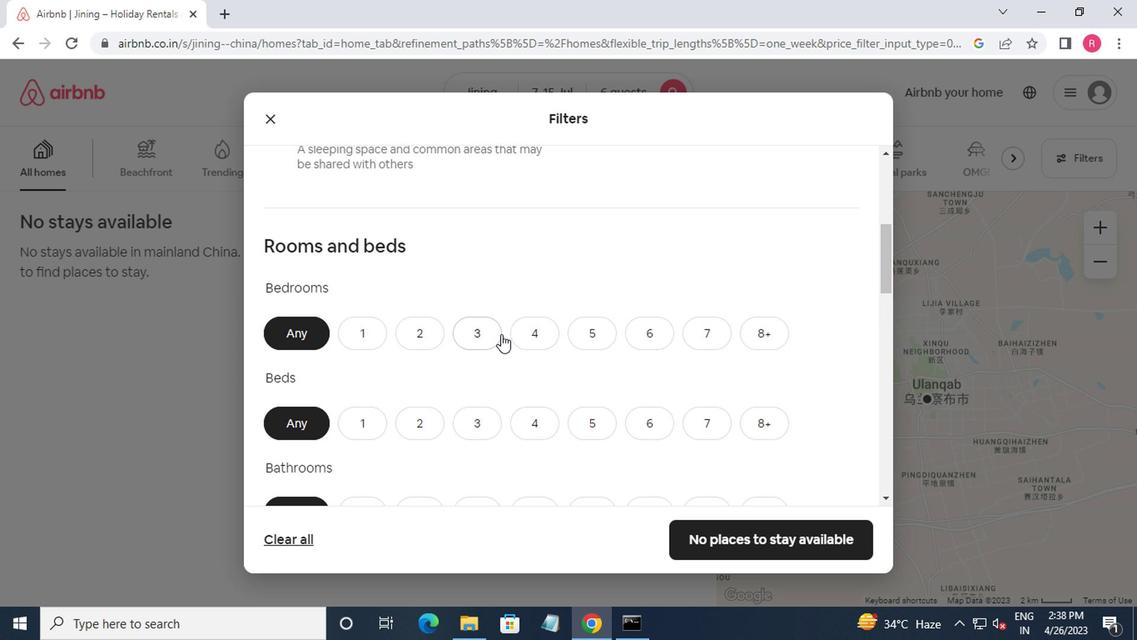 
Action: Mouse pressed left at (489, 336)
Screenshot: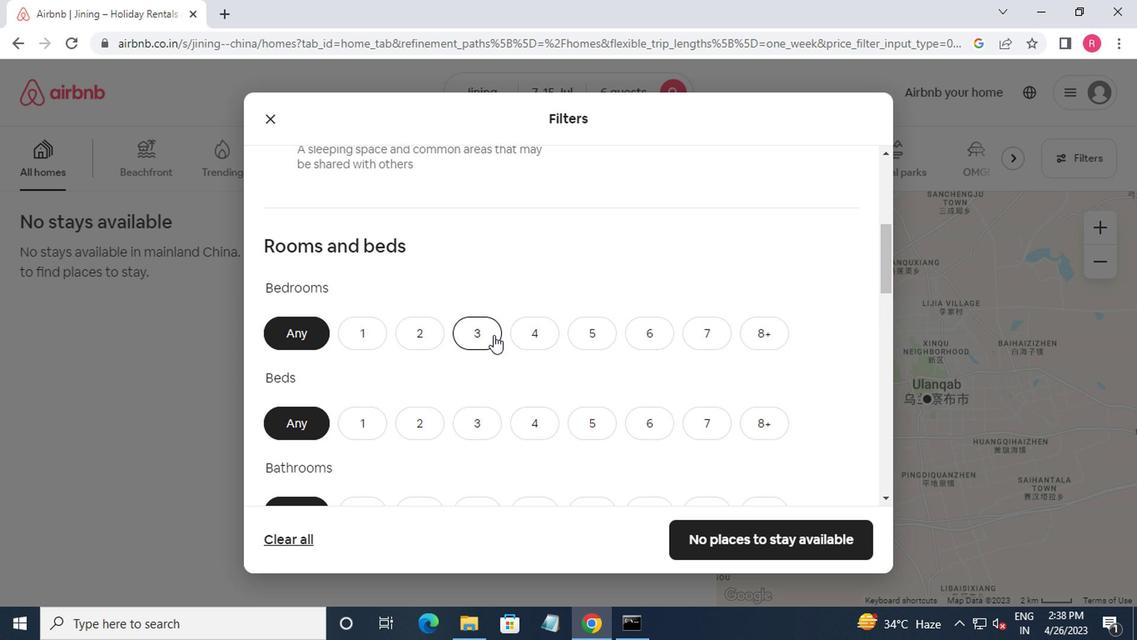 
Action: Mouse moved to (487, 341)
Screenshot: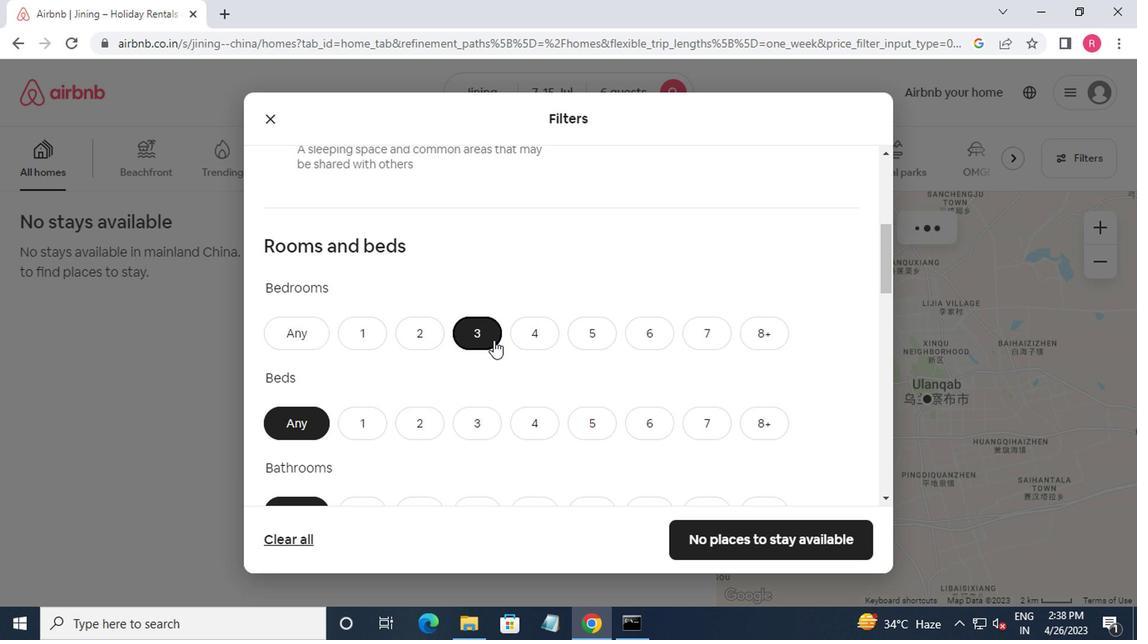 
Action: Mouse scrolled (487, 340) with delta (0, -1)
Screenshot: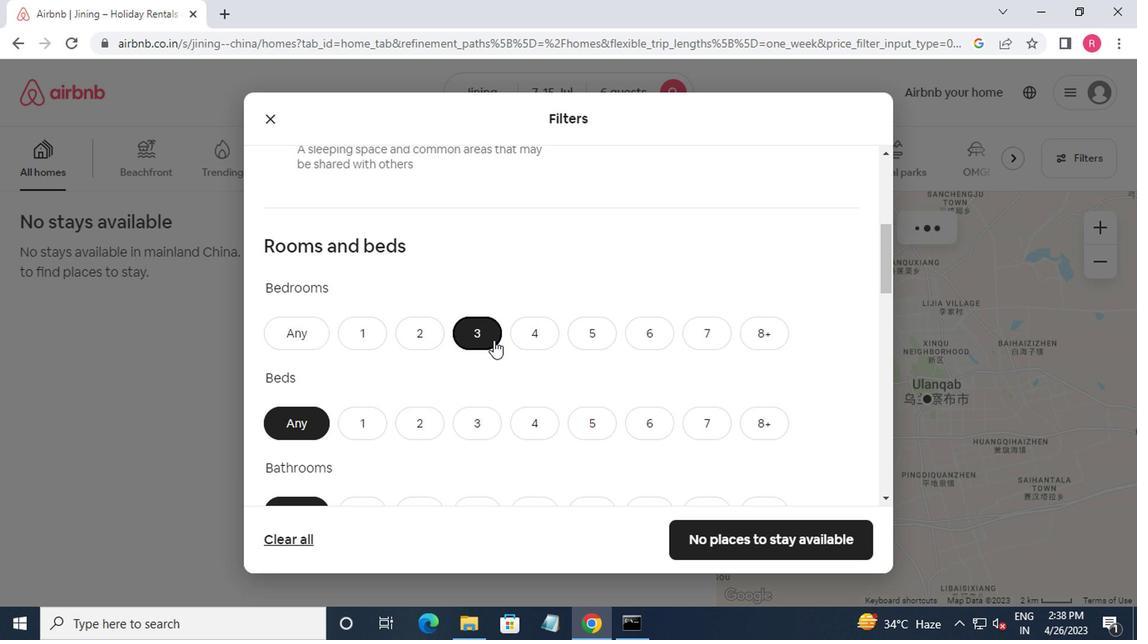 
Action: Mouse moved to (484, 336)
Screenshot: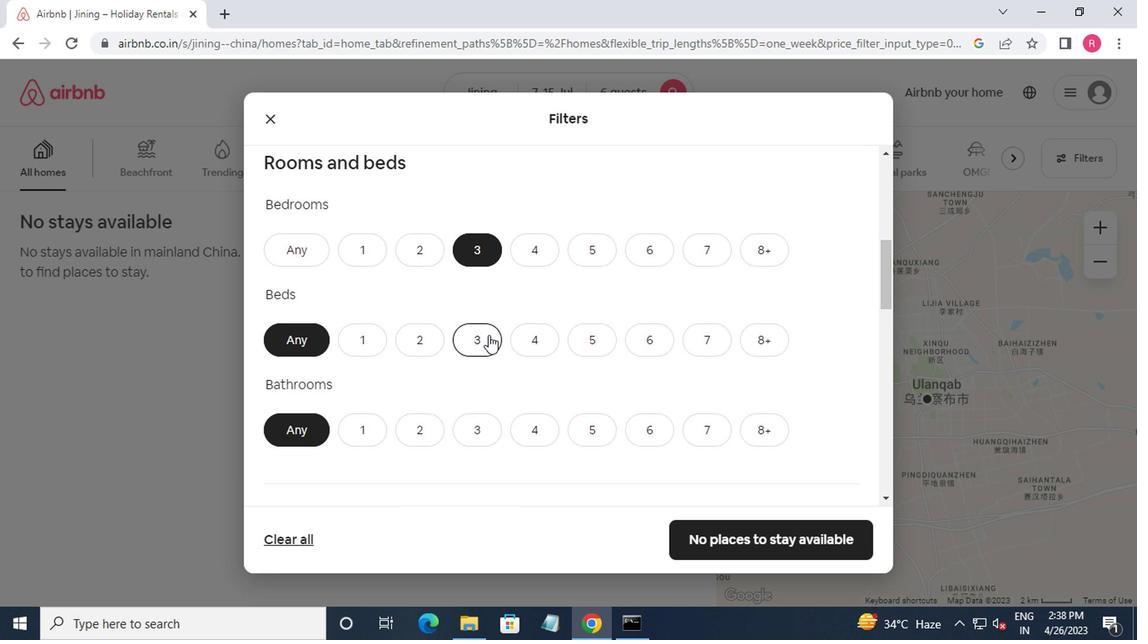
Action: Mouse pressed left at (484, 336)
Screenshot: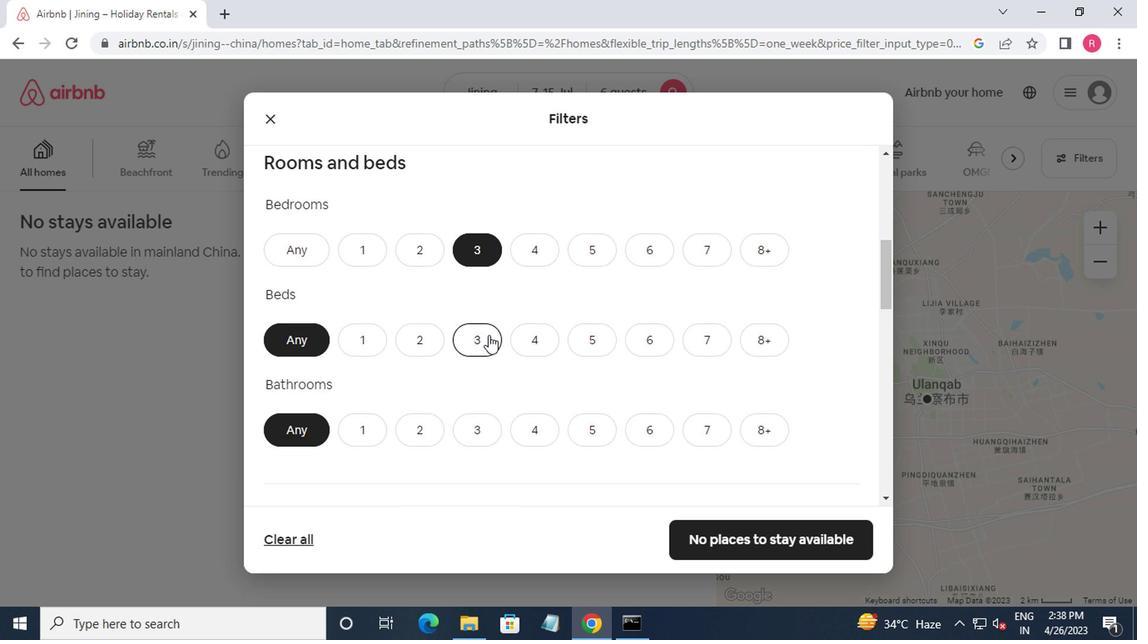 
Action: Mouse moved to (477, 427)
Screenshot: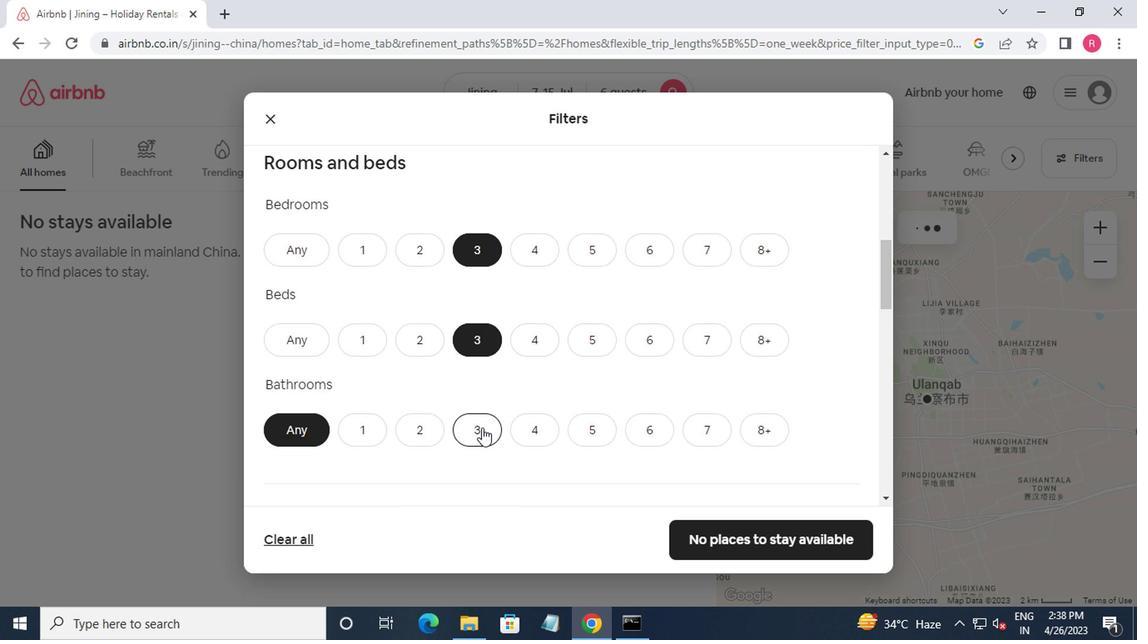 
Action: Mouse pressed left at (477, 427)
Screenshot: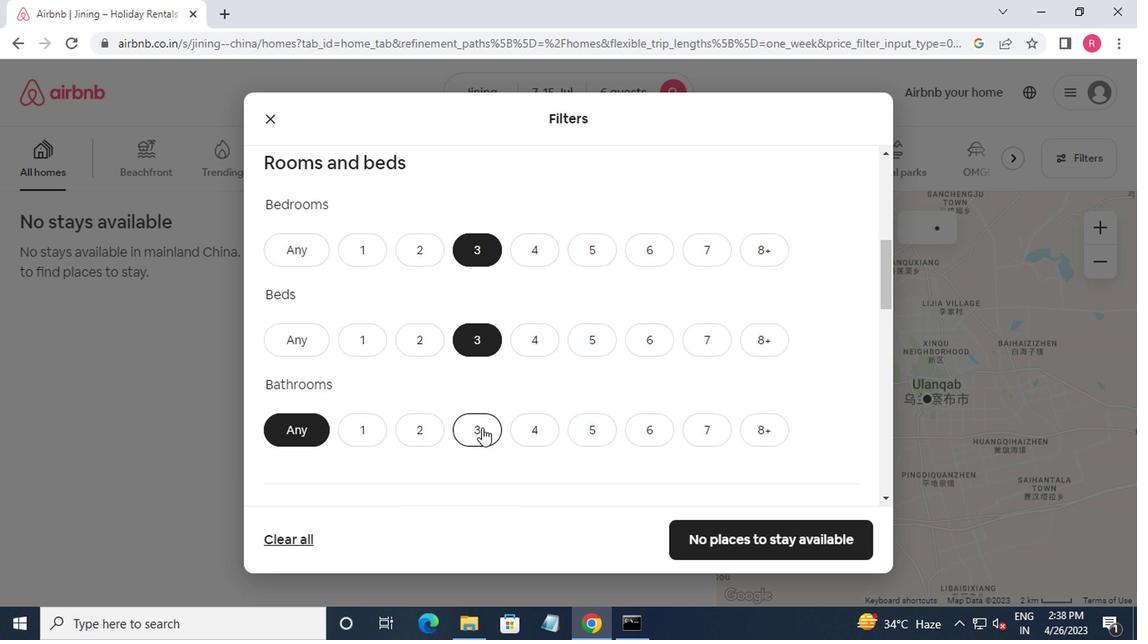 
Action: Mouse moved to (483, 410)
Screenshot: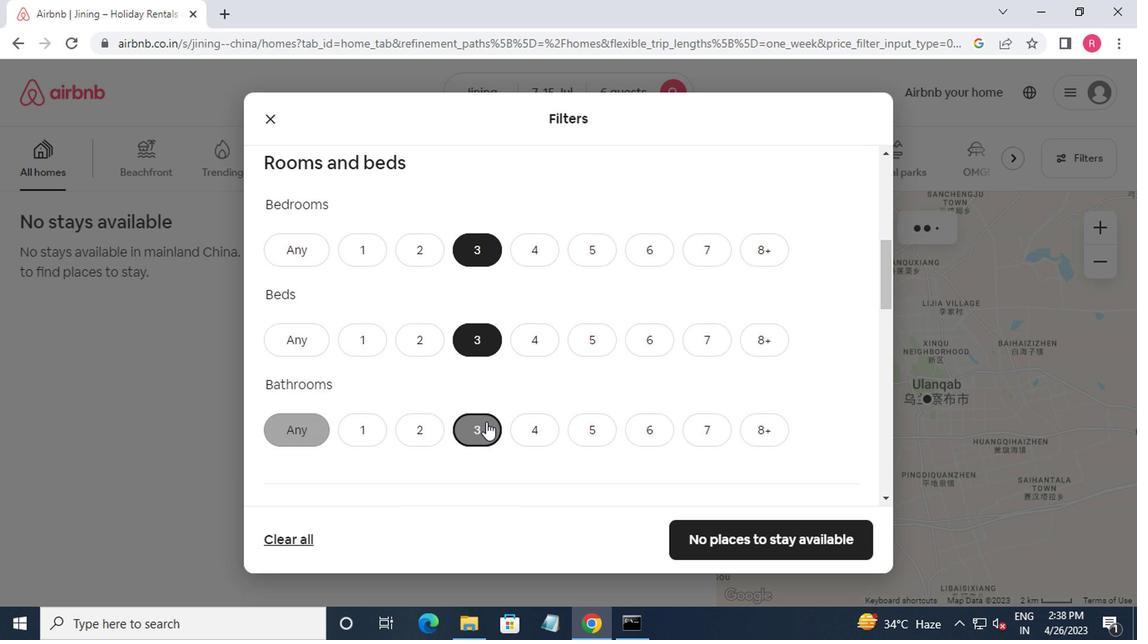
Action: Mouse scrolled (483, 409) with delta (0, -1)
Screenshot: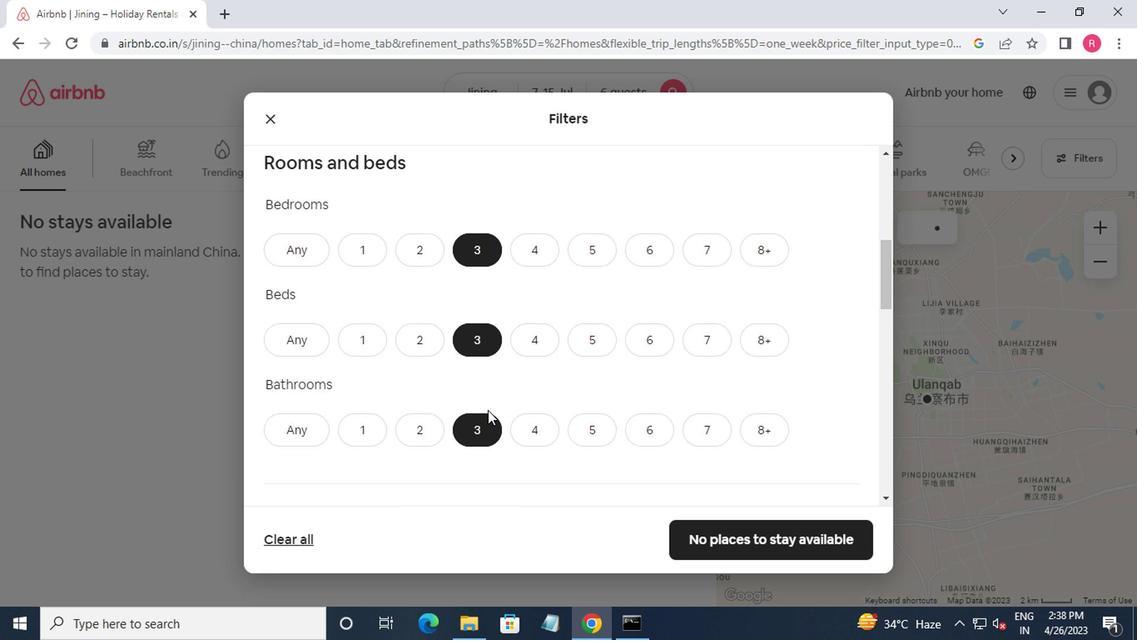 
Action: Mouse moved to (484, 408)
Screenshot: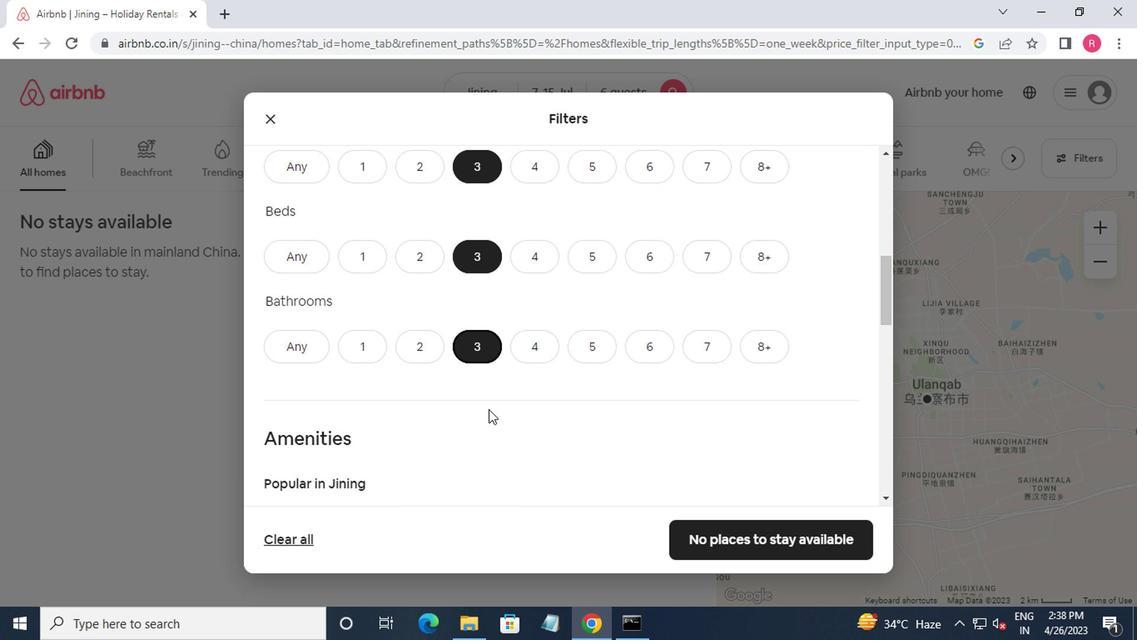 
Action: Mouse scrolled (484, 407) with delta (0, -1)
Screenshot: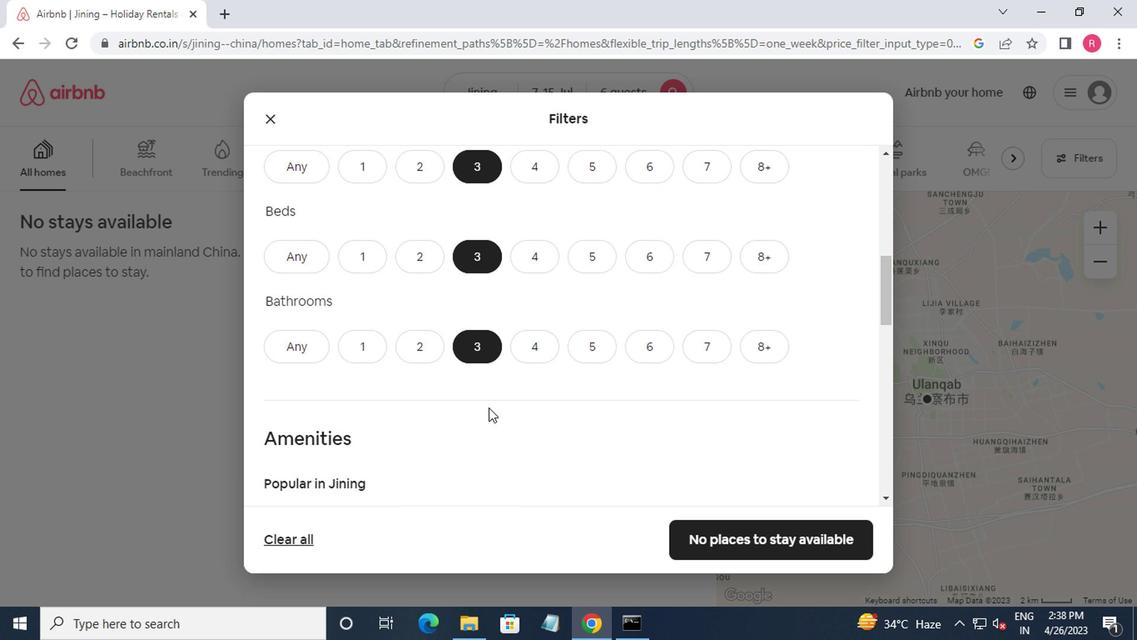 
Action: Mouse scrolled (484, 407) with delta (0, -1)
Screenshot: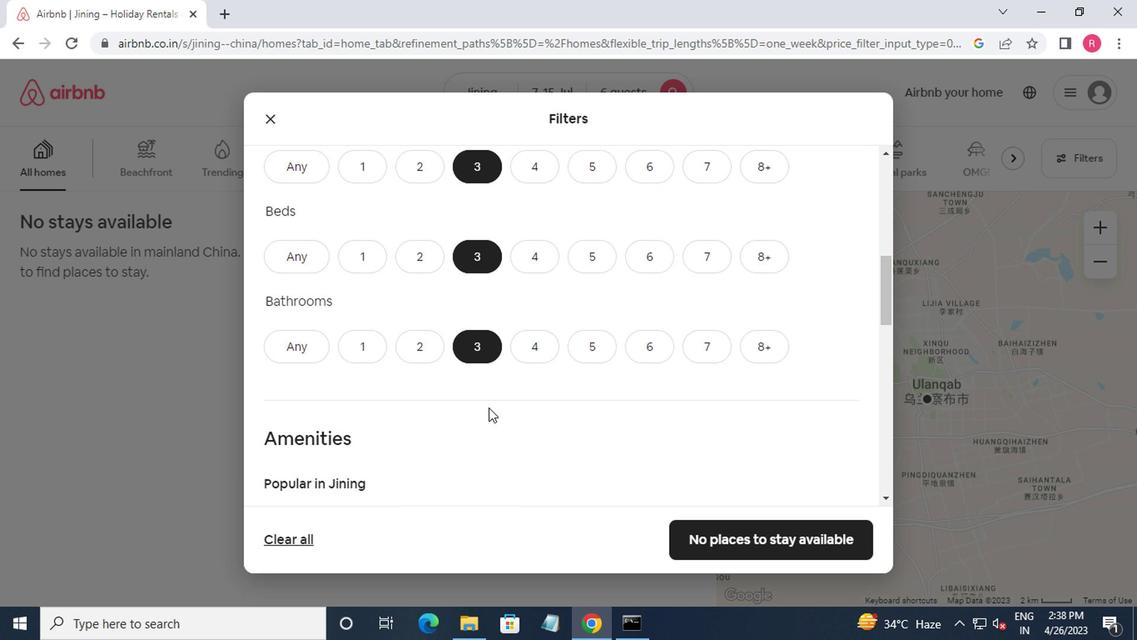 
Action: Mouse moved to (484, 406)
Screenshot: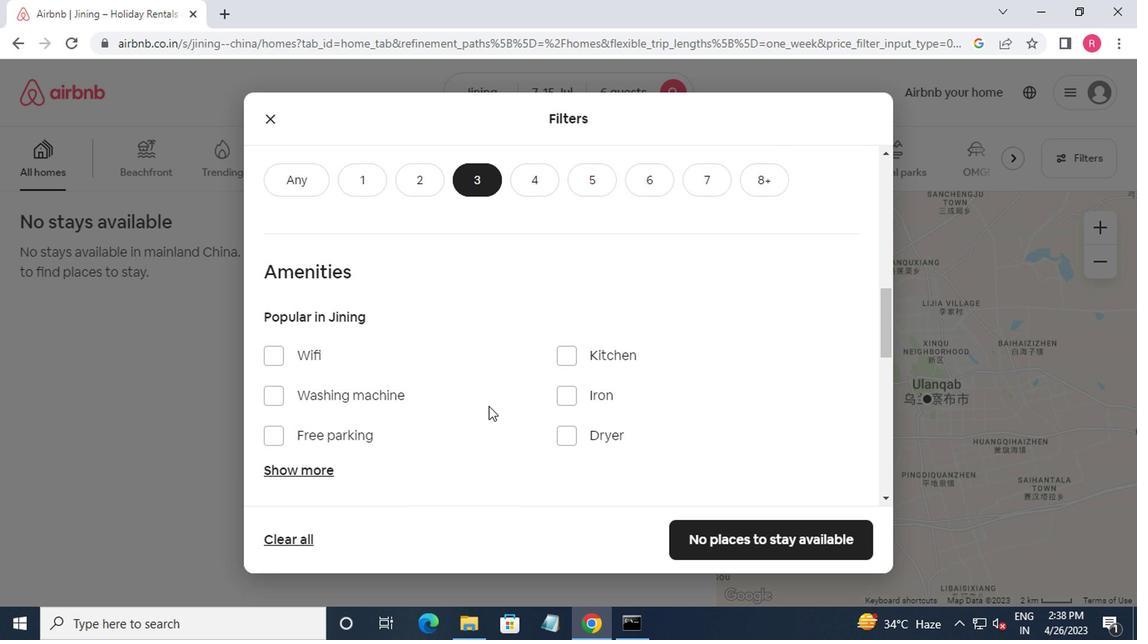 
Action: Mouse scrolled (484, 405) with delta (0, -1)
Screenshot: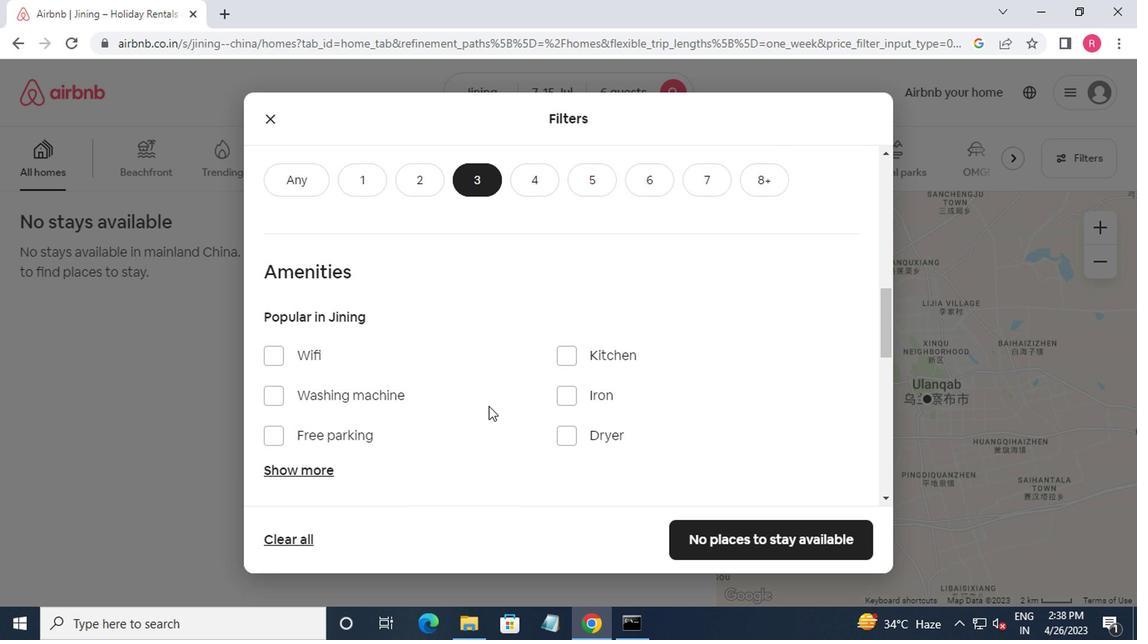 
Action: Mouse moved to (483, 405)
Screenshot: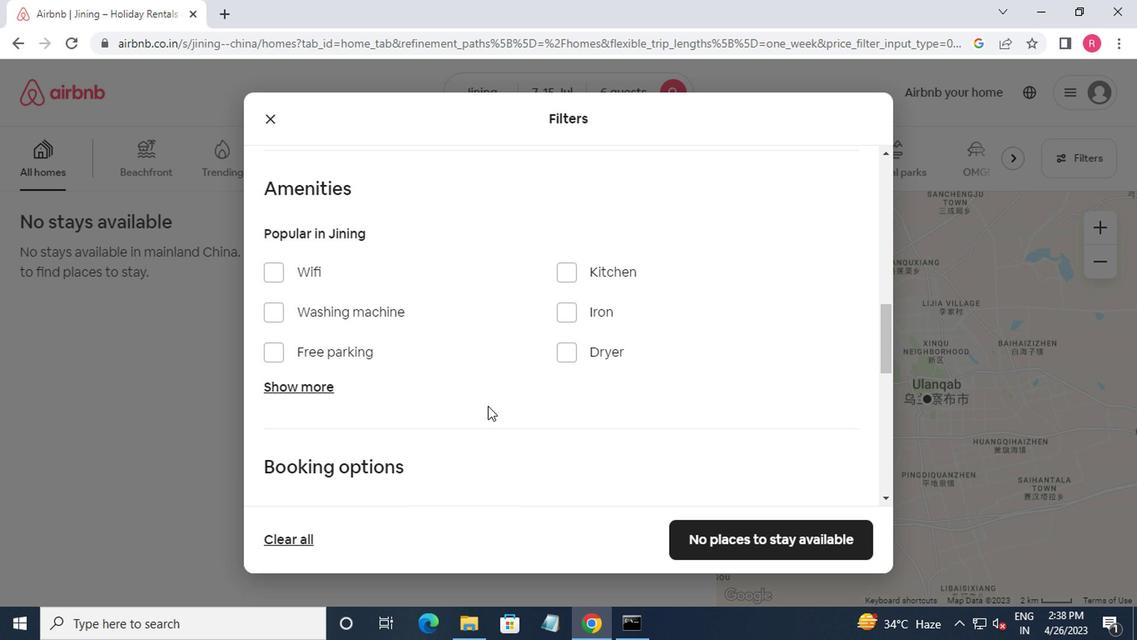 
Action: Mouse scrolled (483, 404) with delta (0, 0)
Screenshot: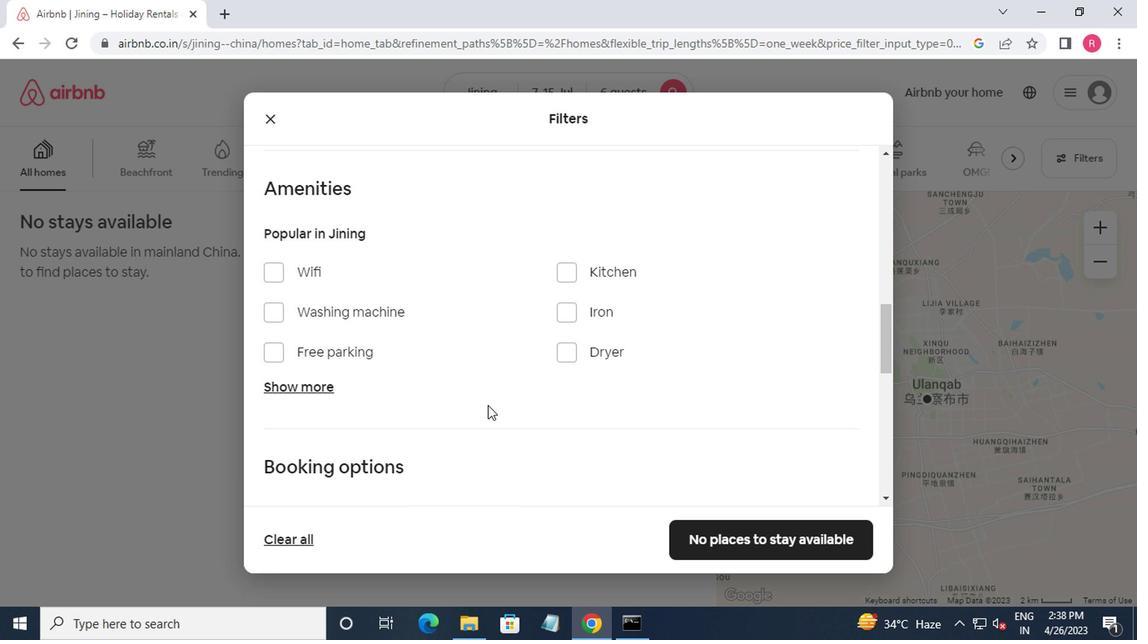 
Action: Mouse scrolled (483, 404) with delta (0, 0)
Screenshot: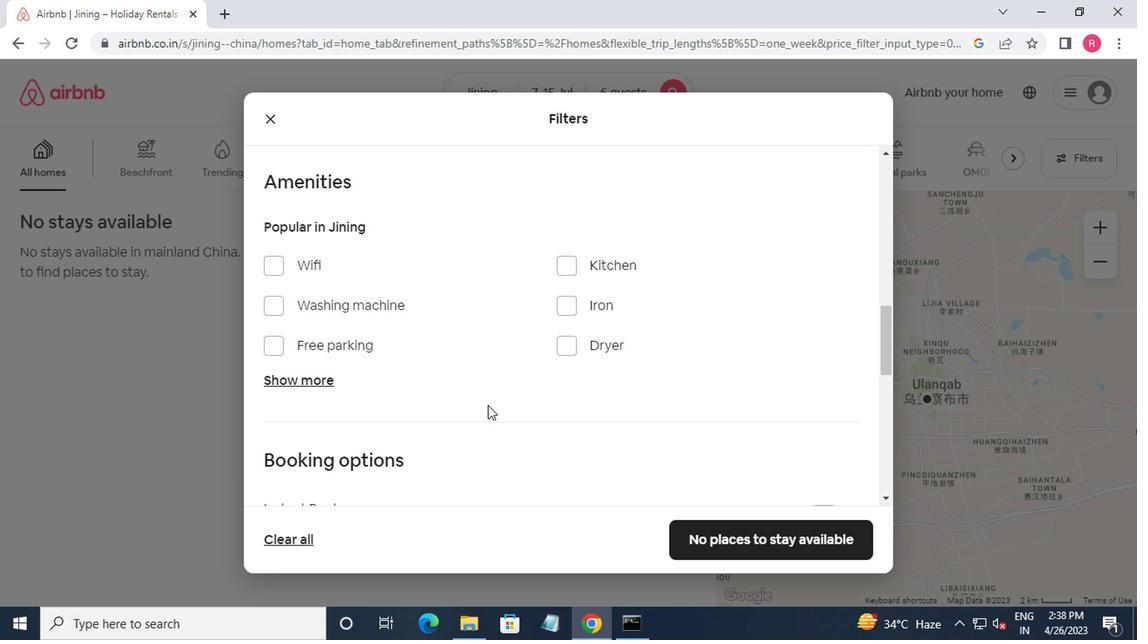 
Action: Mouse moved to (483, 404)
Screenshot: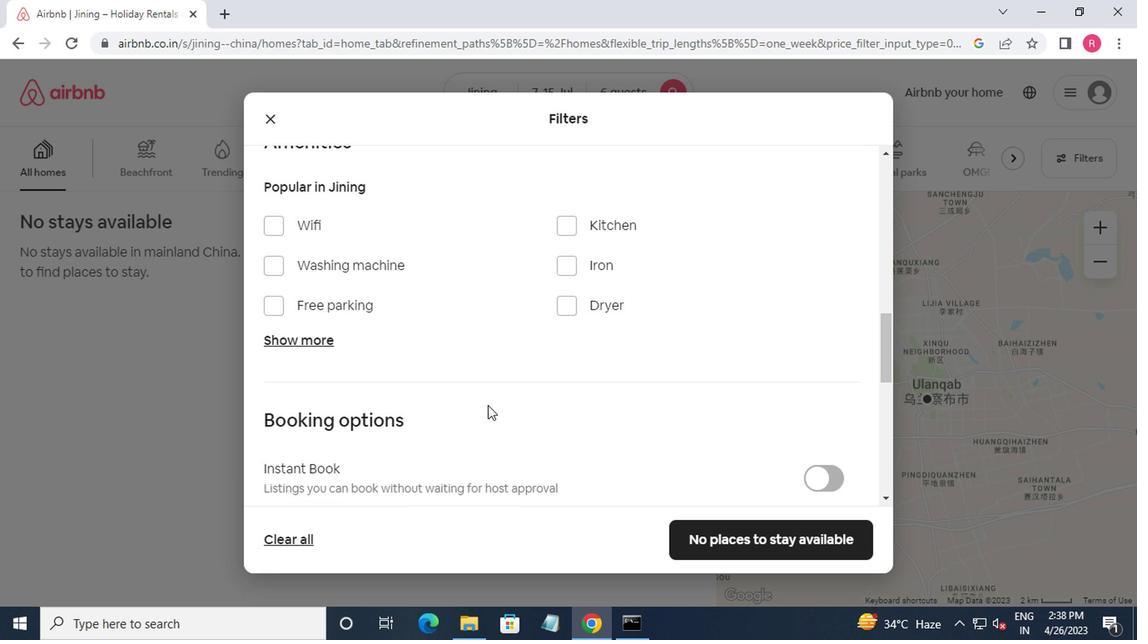 
Action: Mouse scrolled (483, 402) with delta (0, -1)
Screenshot: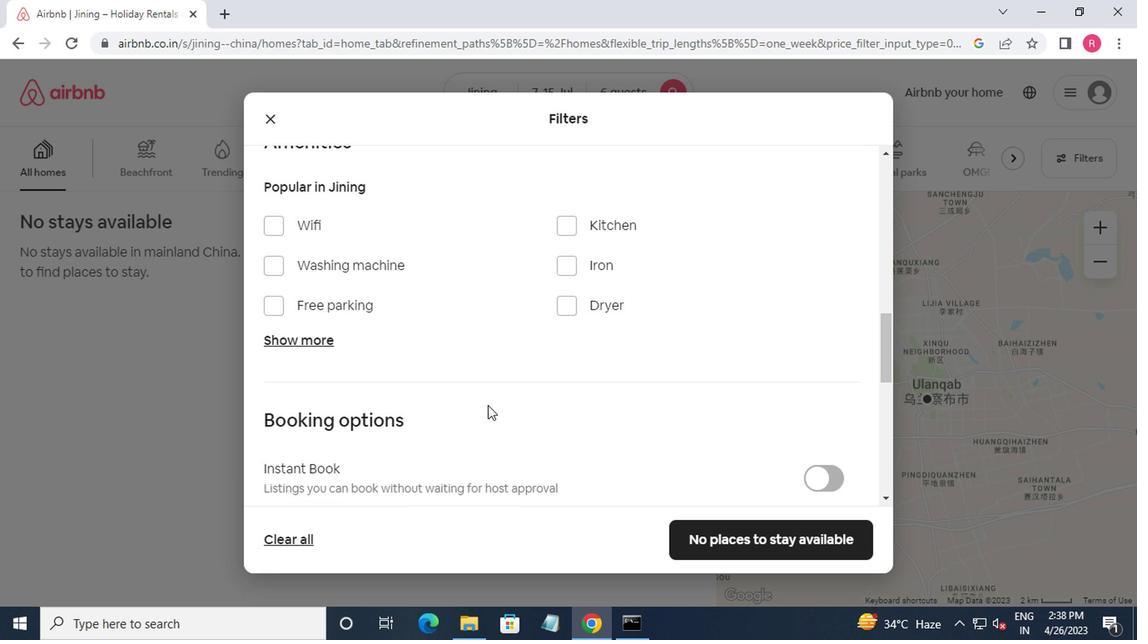 
Action: Mouse moved to (840, 334)
Screenshot: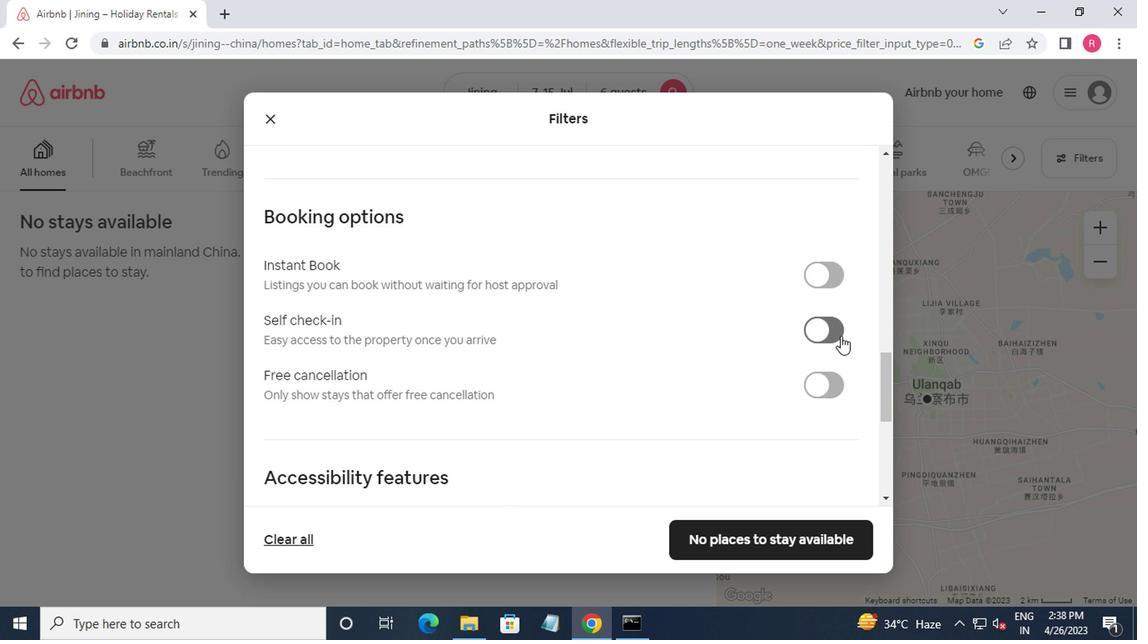 
Action: Mouse pressed left at (840, 334)
Screenshot: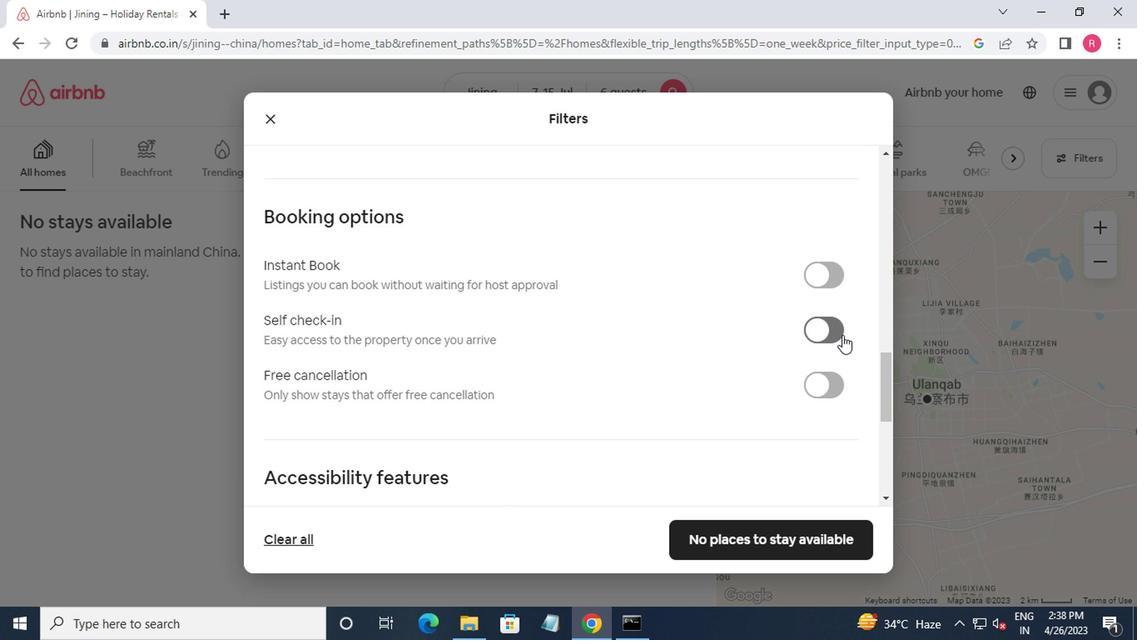 
Action: Mouse moved to (731, 532)
Screenshot: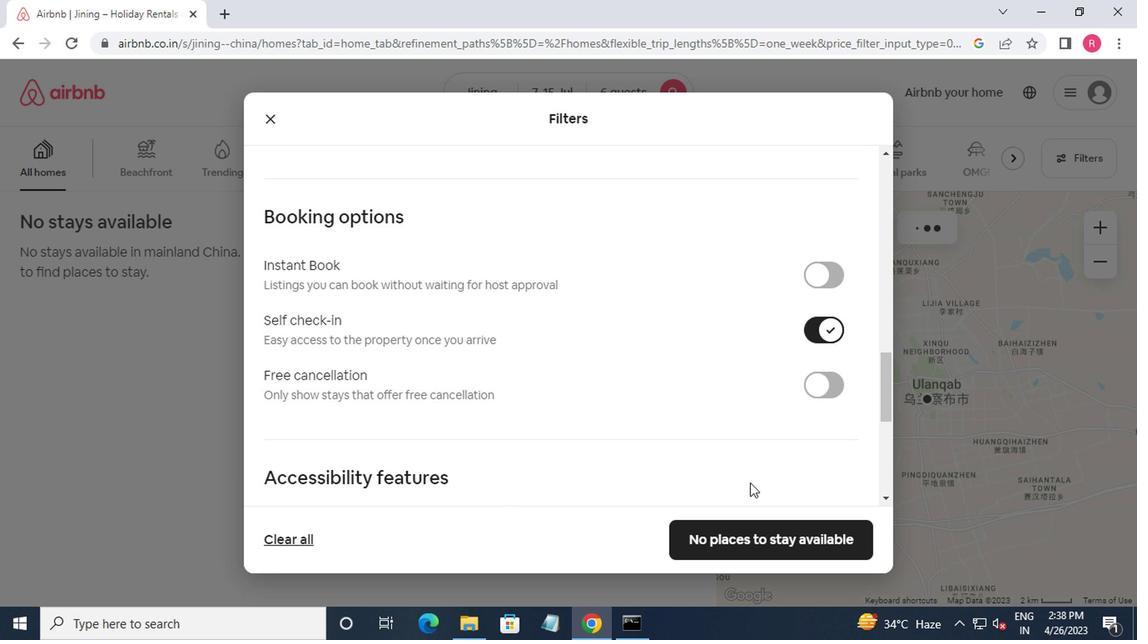 
Action: Mouse scrolled (731, 531) with delta (0, -1)
Screenshot: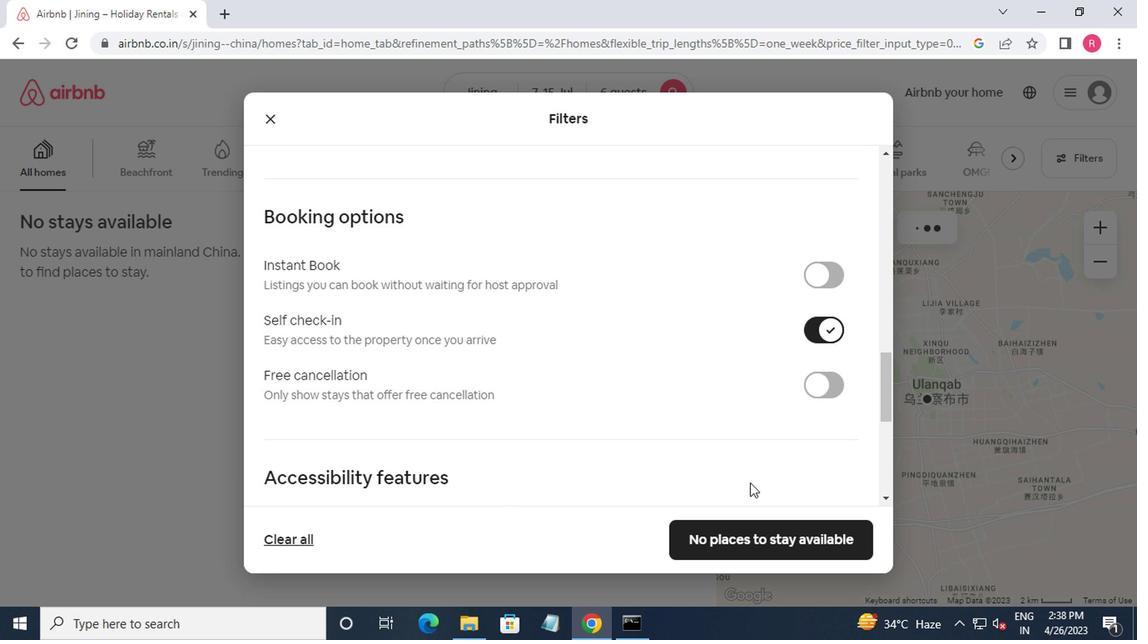 
Action: Mouse moved to (728, 552)
Screenshot: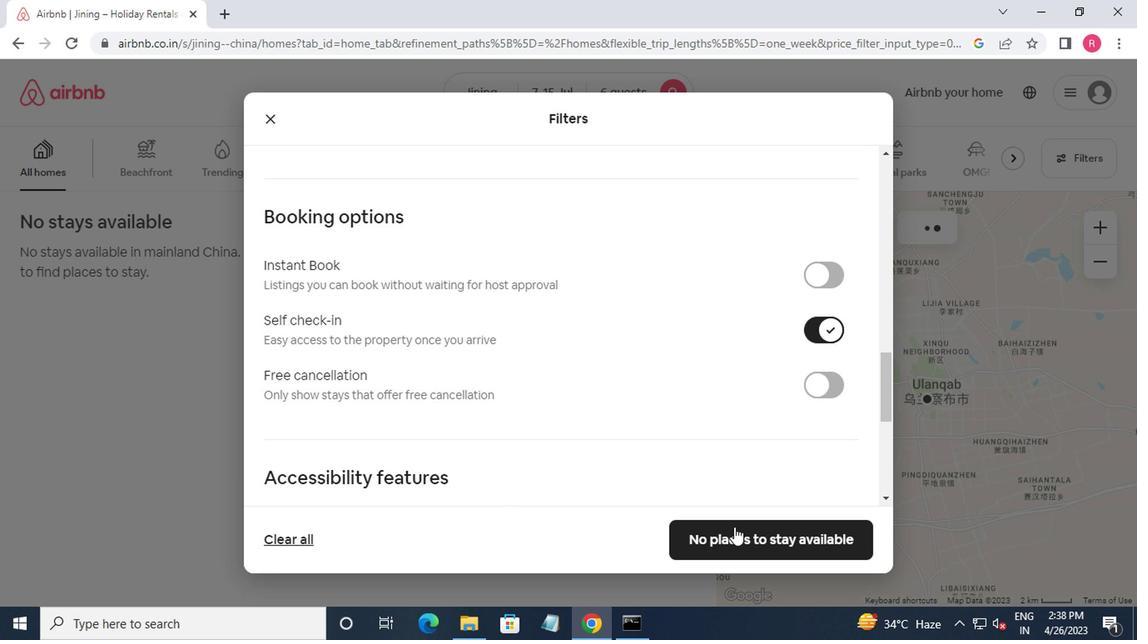 
Action: Mouse scrolled (728, 551) with delta (0, 0)
Screenshot: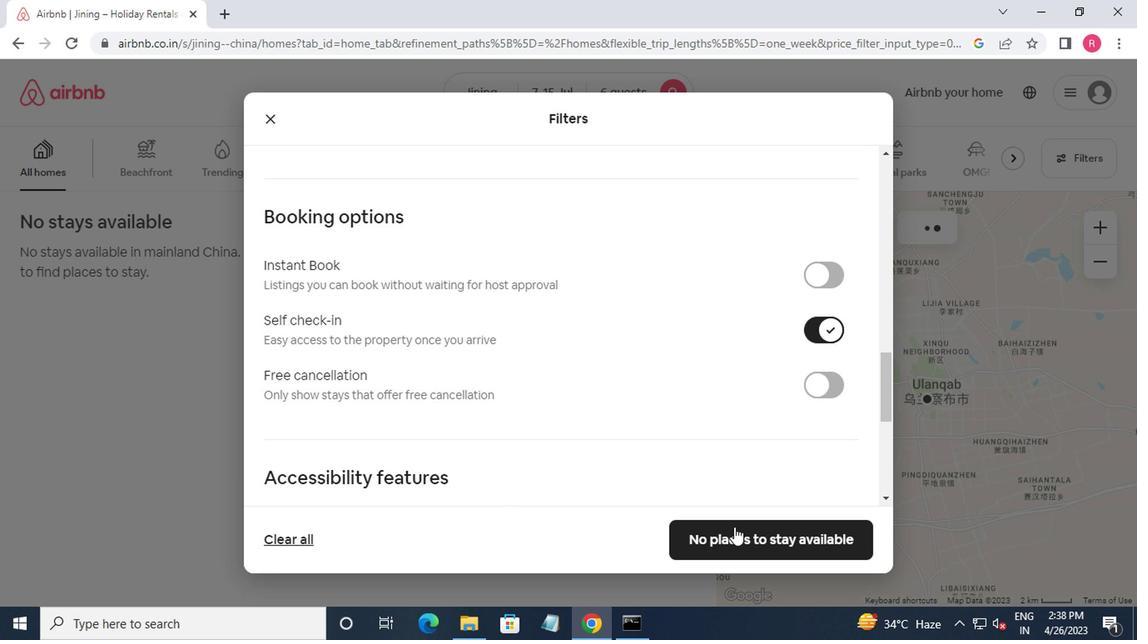 
Action: Mouse moved to (732, 528)
Screenshot: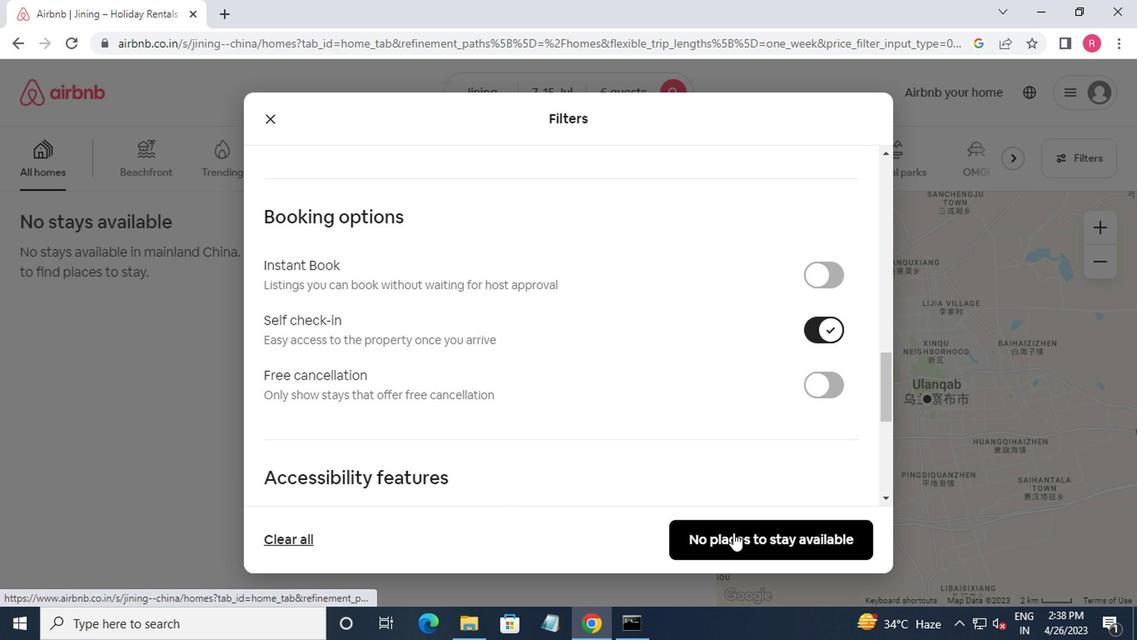 
Action: Mouse pressed left at (732, 528)
Screenshot: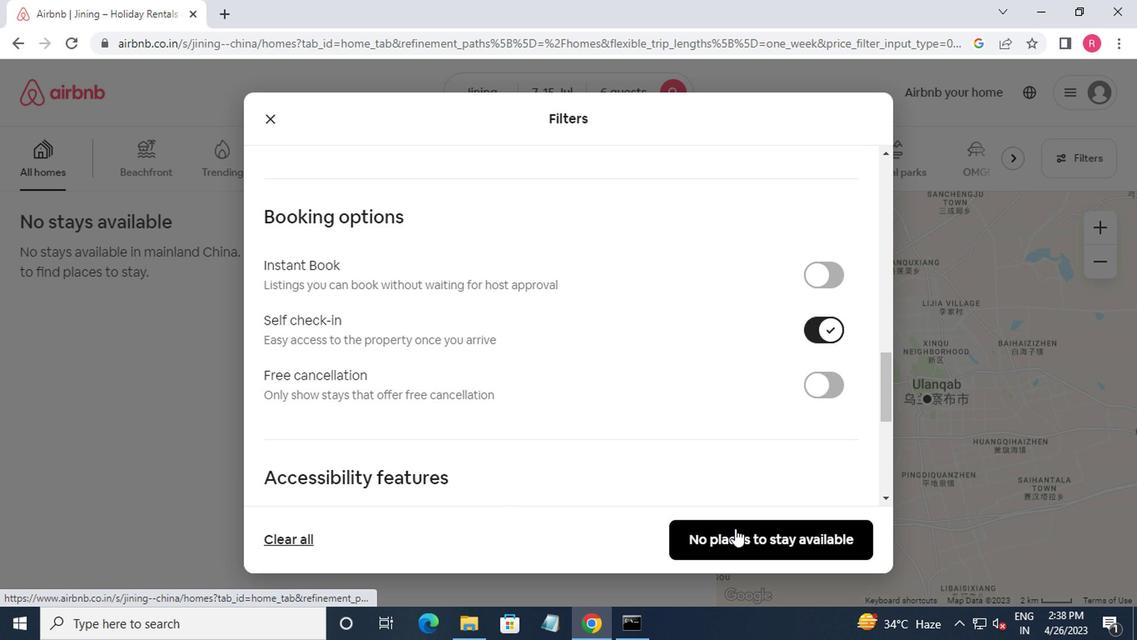 
Action: Mouse moved to (733, 524)
Screenshot: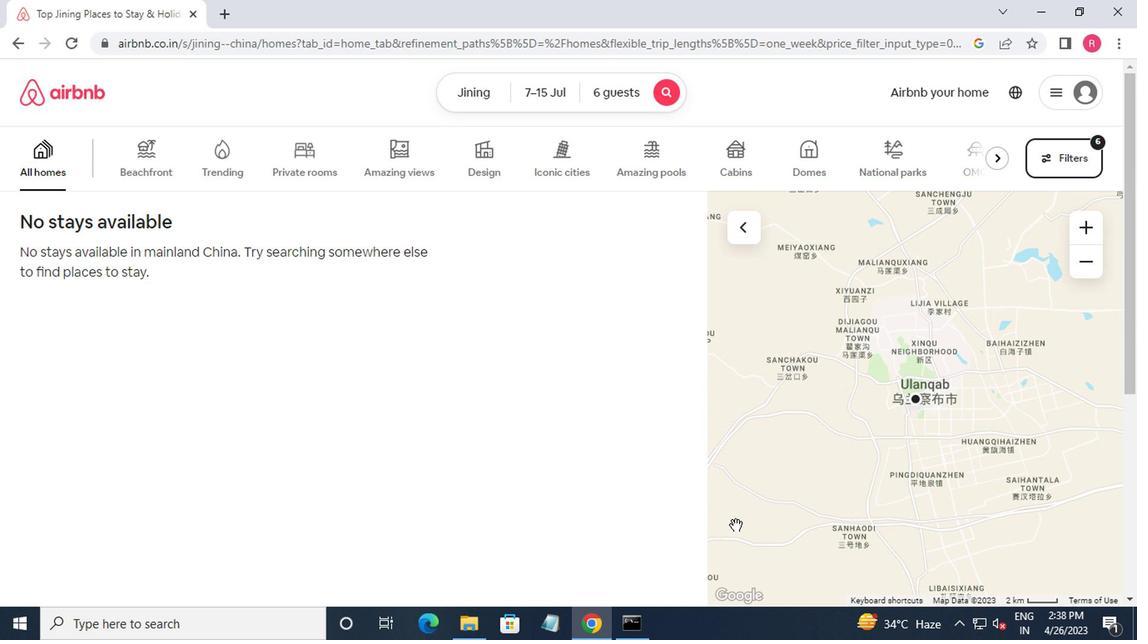
Action: Key pressed <Key.f8>
Screenshot: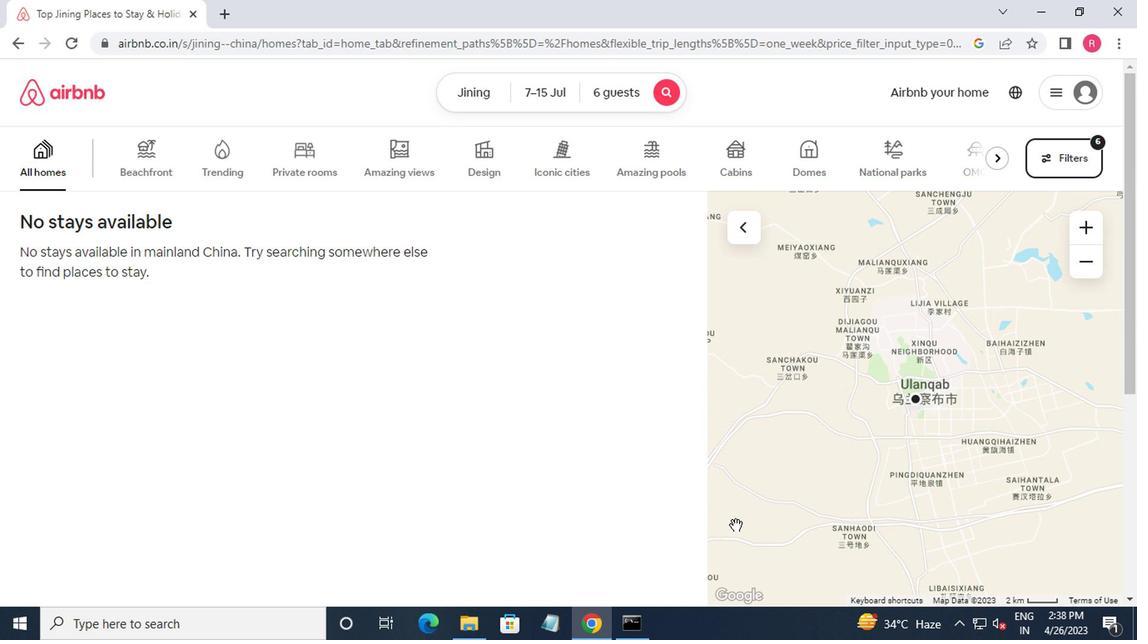 
